 Task: Create the case assignment rules.
Action: Mouse moved to (1029, 70)
Screenshot: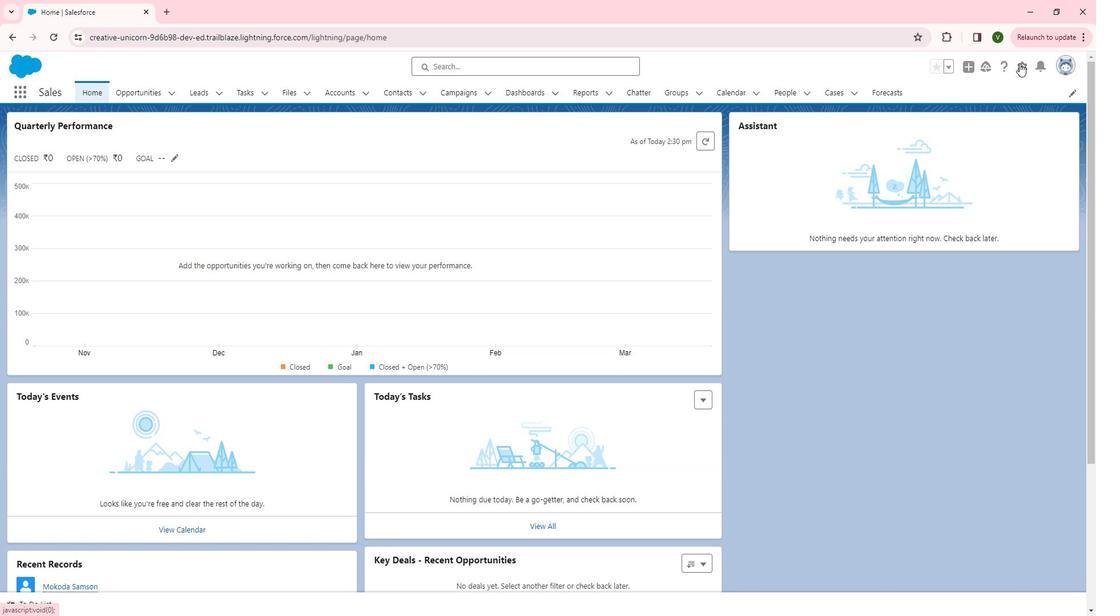 
Action: Mouse pressed left at (1029, 70)
Screenshot: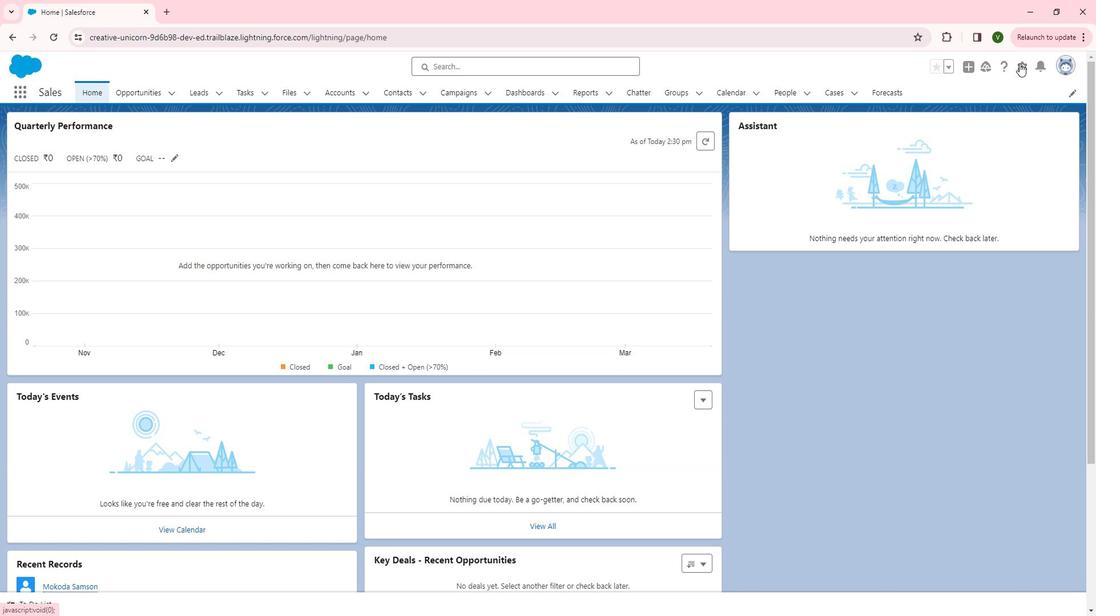 
Action: Mouse moved to (979, 155)
Screenshot: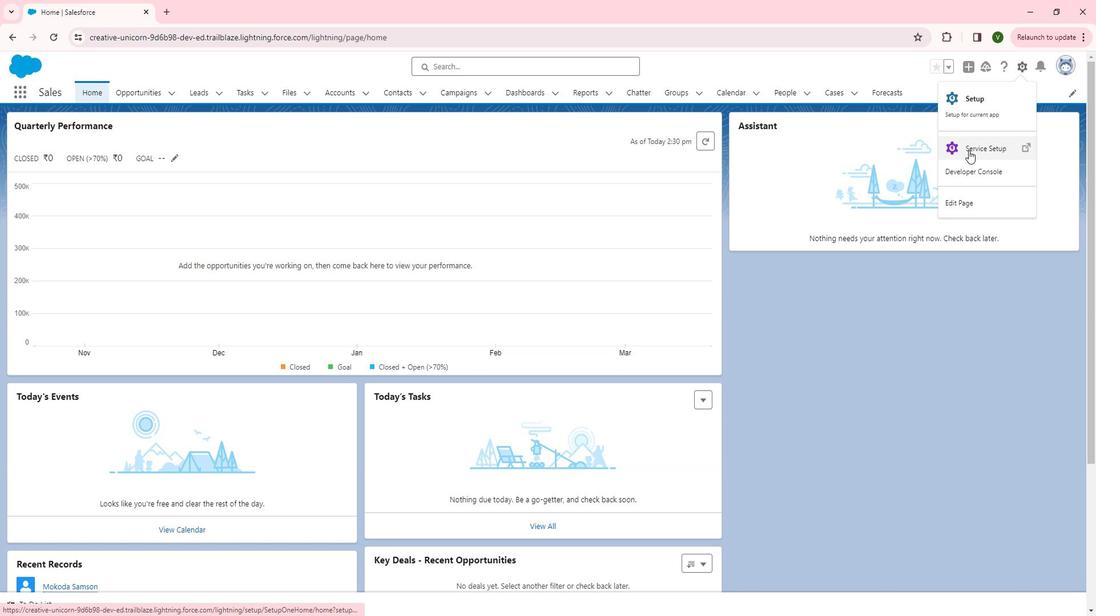 
Action: Mouse pressed left at (979, 155)
Screenshot: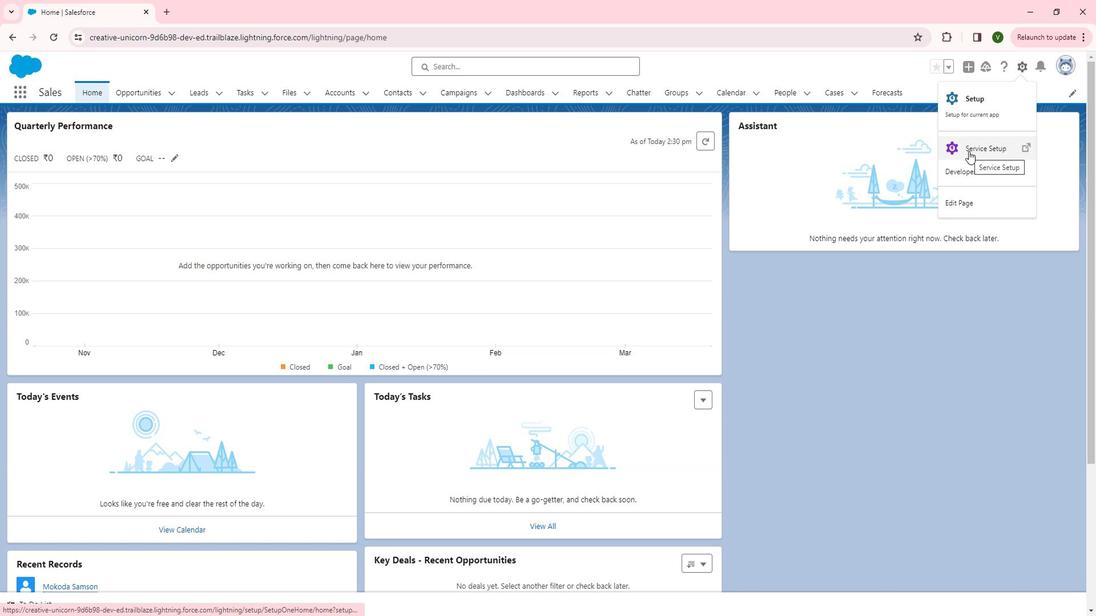 
Action: Mouse moved to (15, 353)
Screenshot: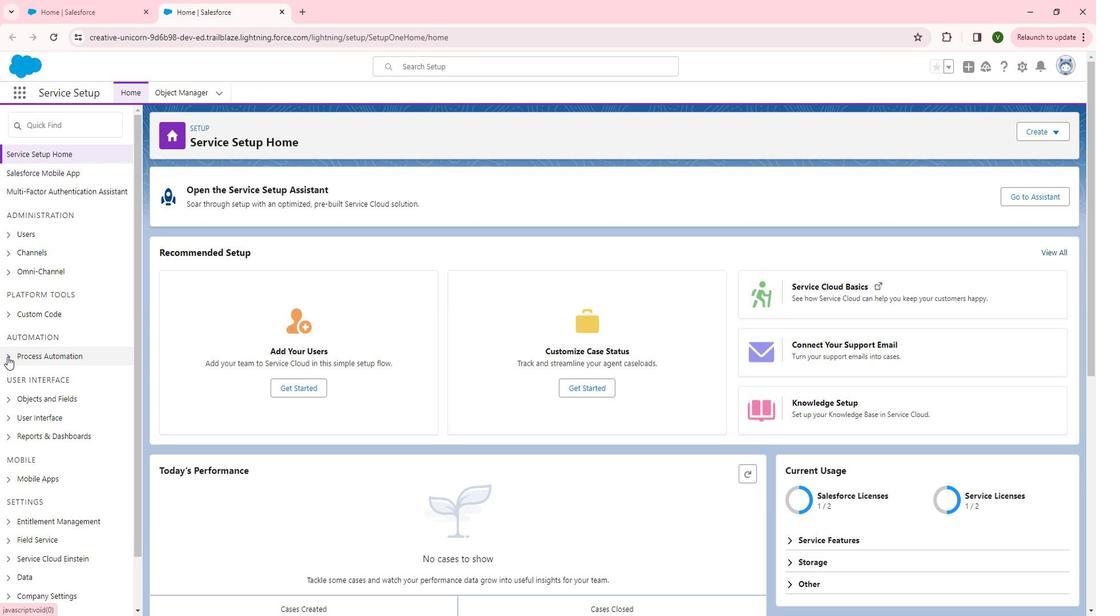 
Action: Mouse pressed left at (15, 353)
Screenshot: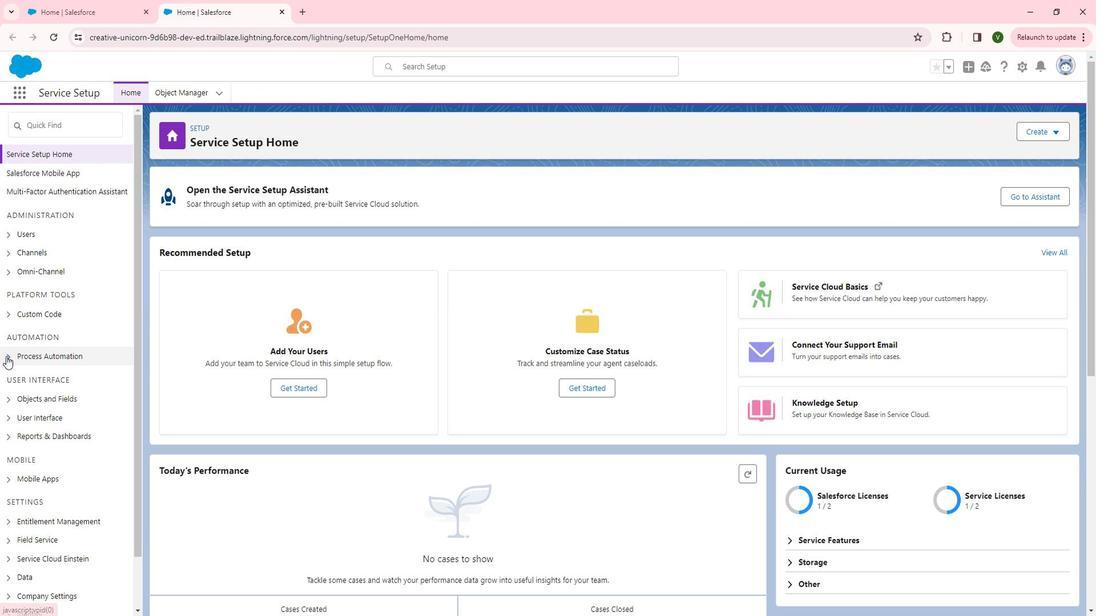 
Action: Mouse moved to (95, 371)
Screenshot: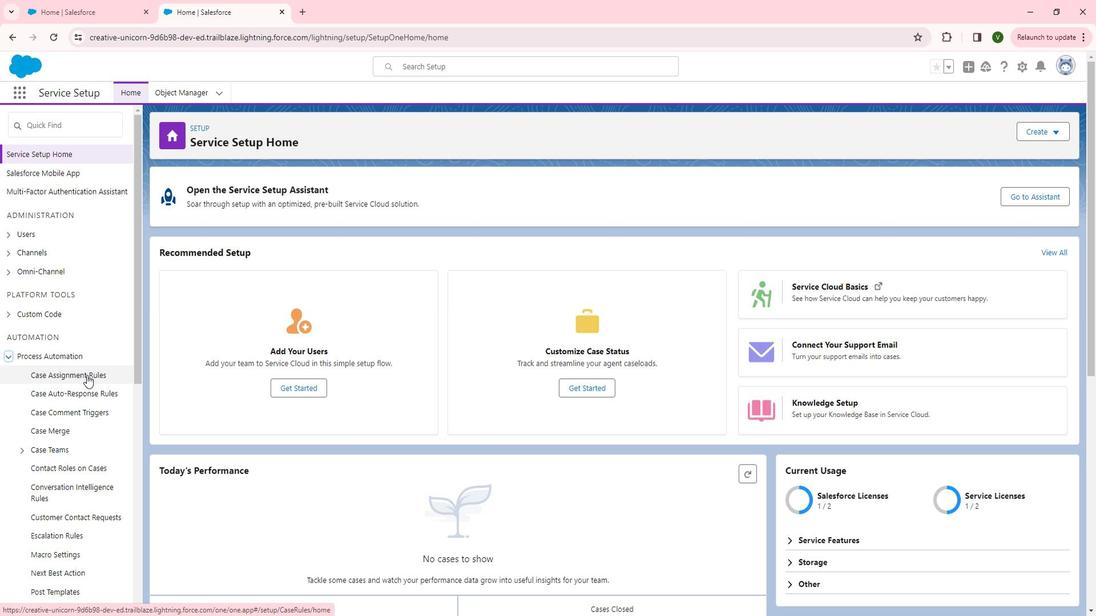 
Action: Mouse pressed left at (95, 371)
Screenshot: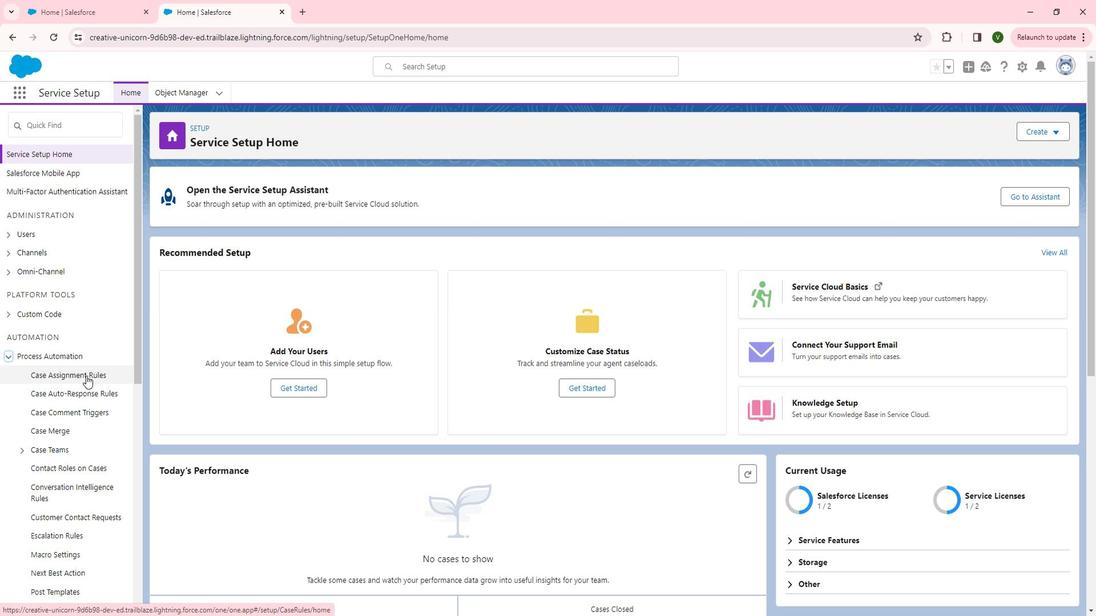 
Action: Mouse moved to (461, 250)
Screenshot: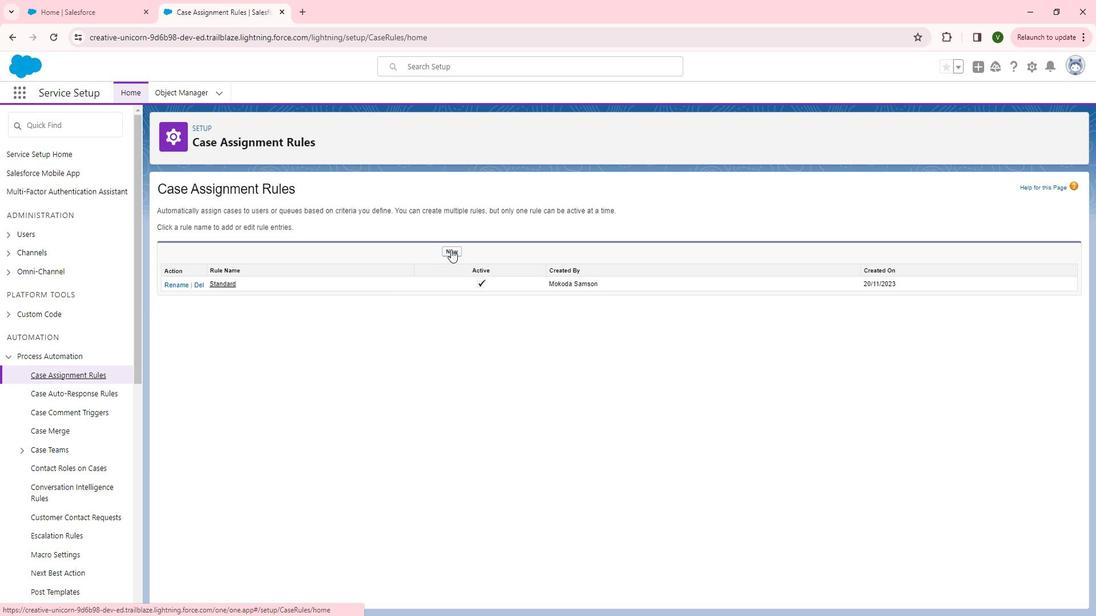 
Action: Mouse pressed left at (461, 250)
Screenshot: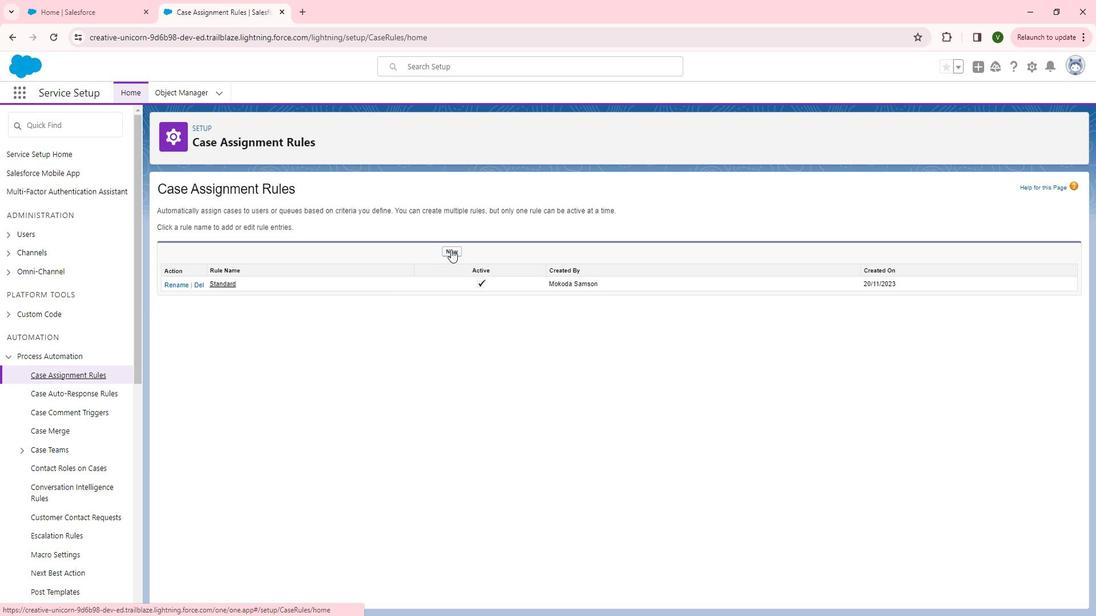 
Action: Mouse moved to (376, 265)
Screenshot: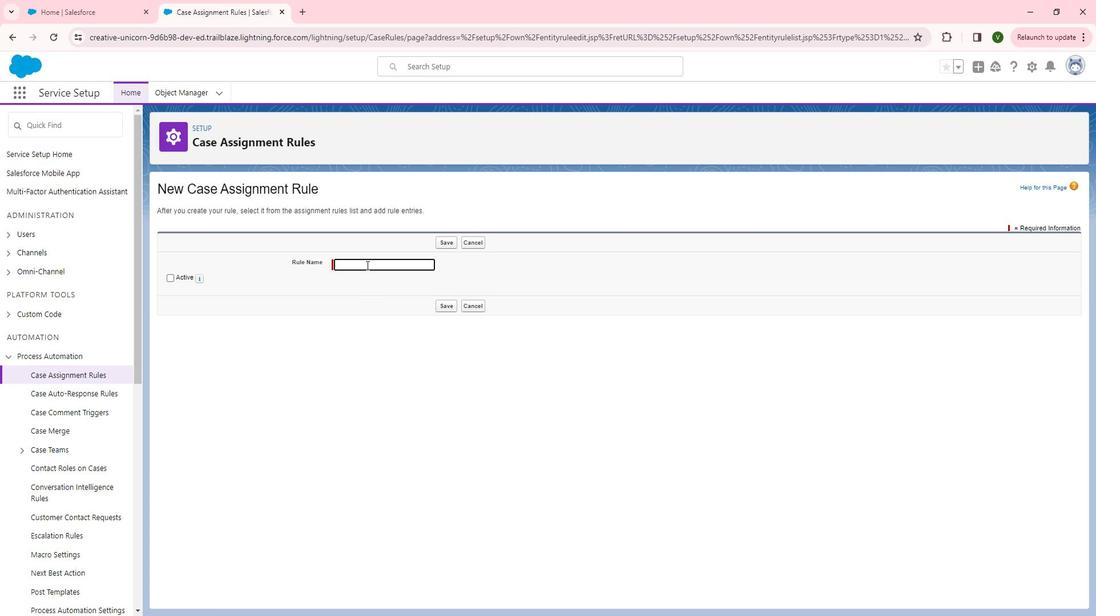 
Action: Mouse pressed left at (376, 265)
Screenshot: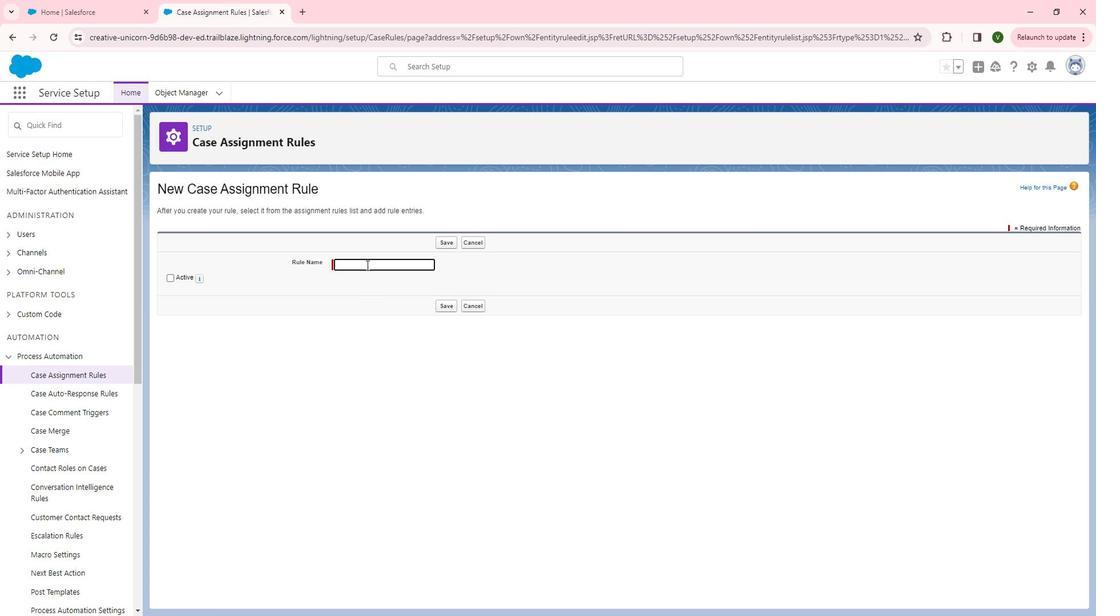 
Action: Key pressed case<Key.space>high<Key.space>
Screenshot: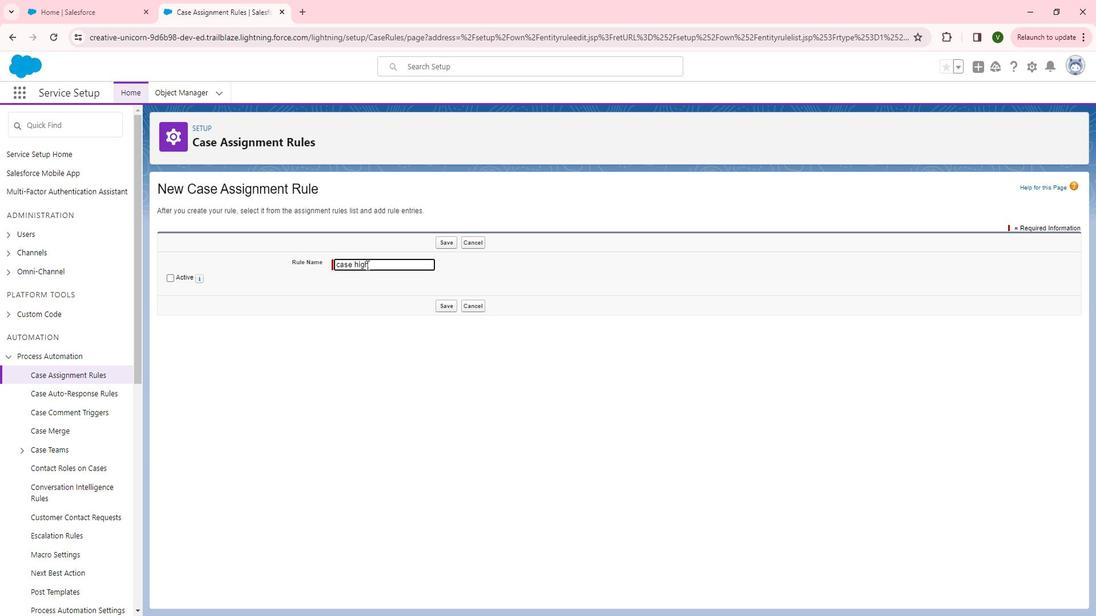 
Action: Mouse moved to (181, 275)
Screenshot: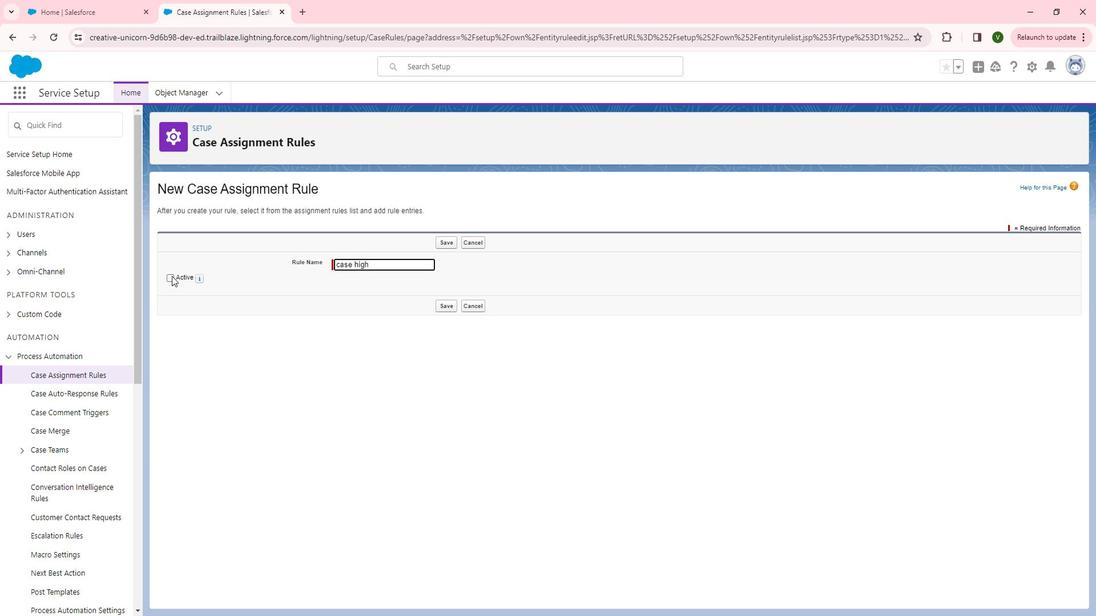
Action: Mouse pressed left at (181, 275)
Screenshot: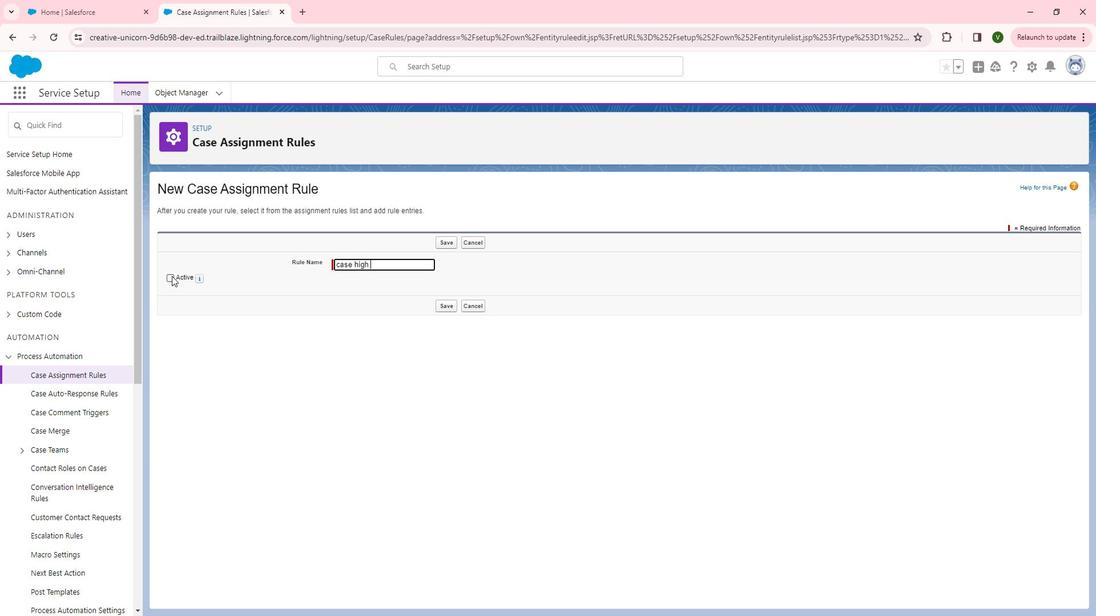 
Action: Mouse moved to (455, 305)
Screenshot: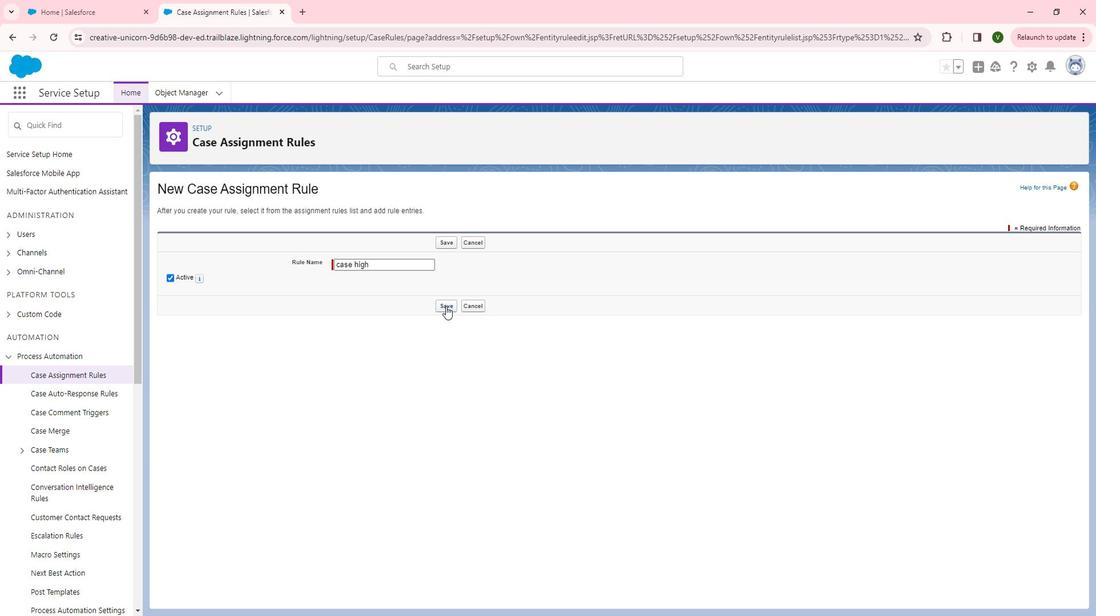 
Action: Mouse pressed left at (455, 305)
Screenshot: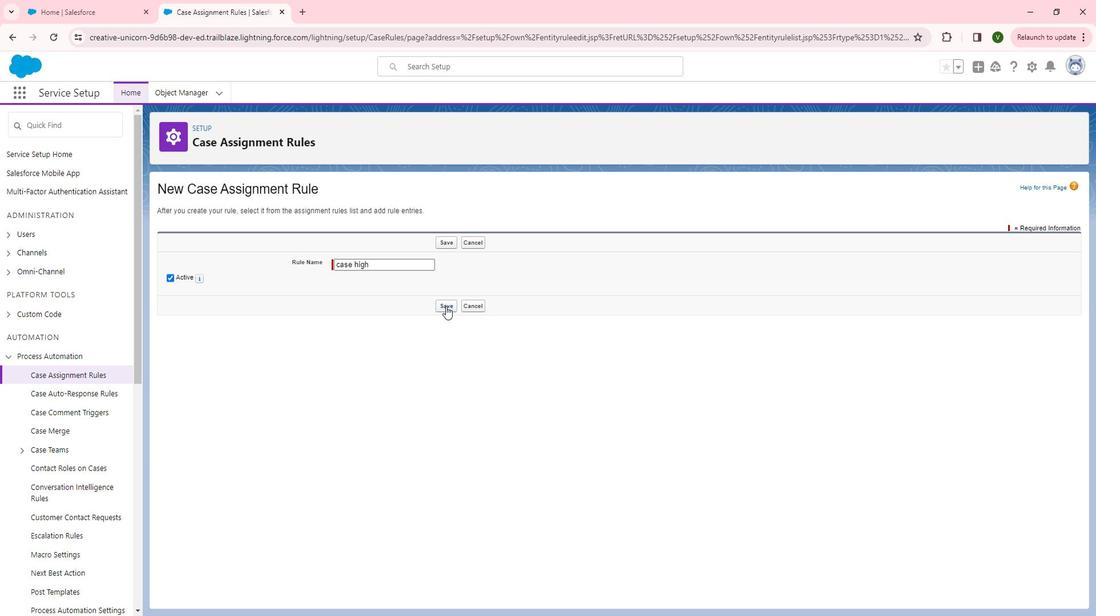 
Action: Mouse moved to (242, 281)
Screenshot: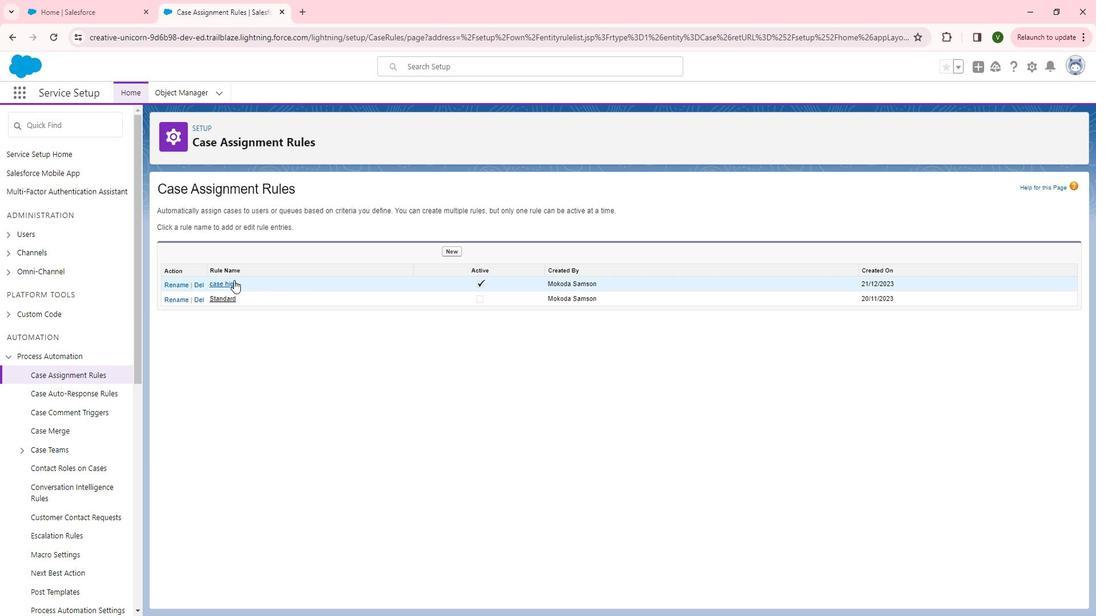 
Action: Mouse pressed left at (242, 281)
Screenshot: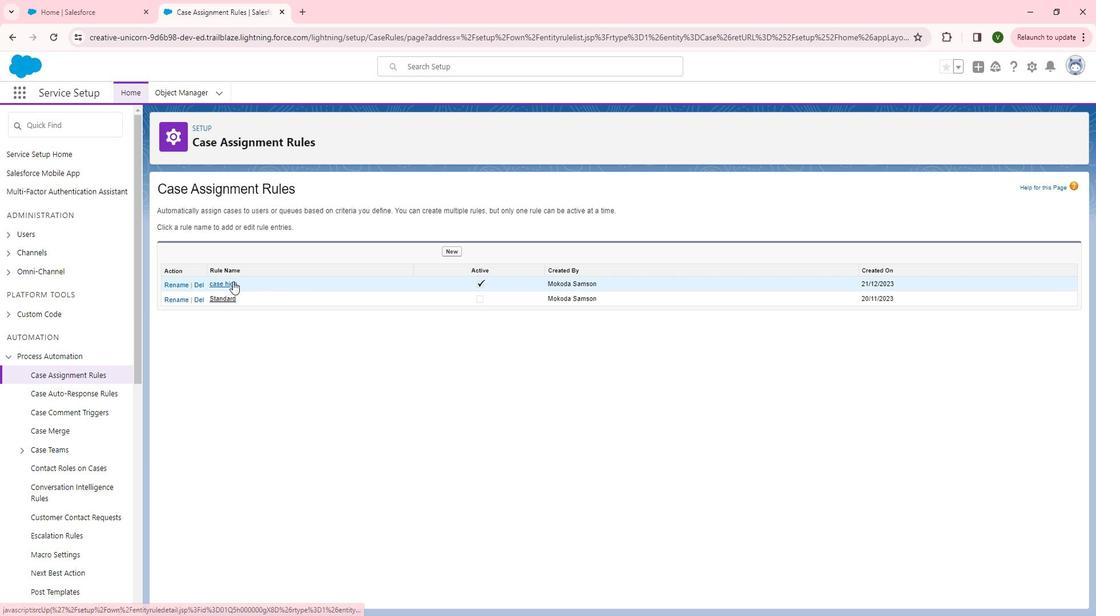 
Action: Mouse moved to (466, 318)
Screenshot: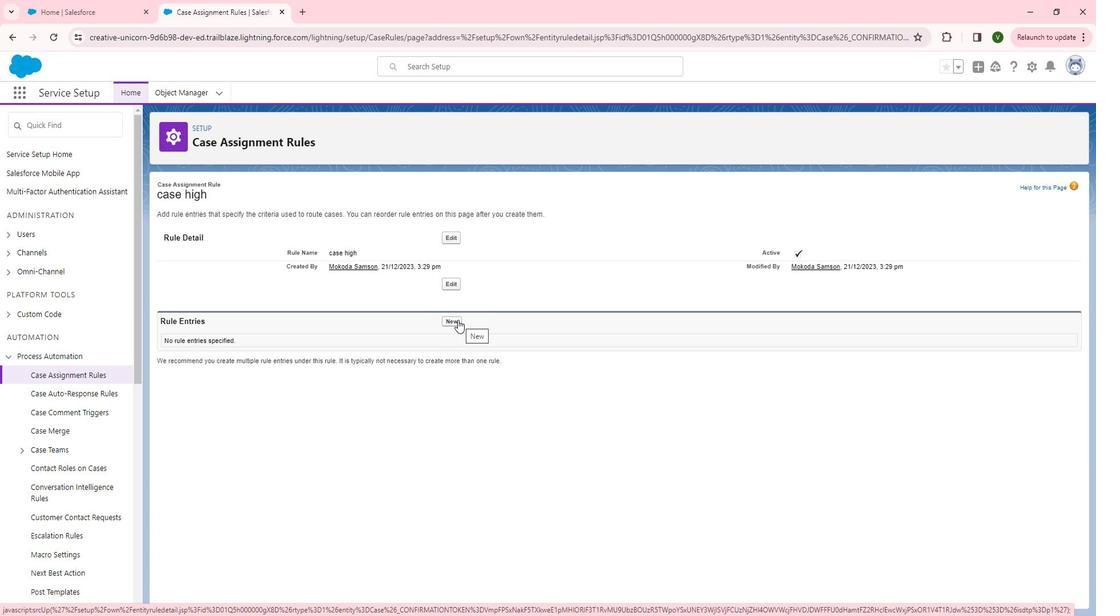 
Action: Mouse pressed left at (466, 318)
Screenshot: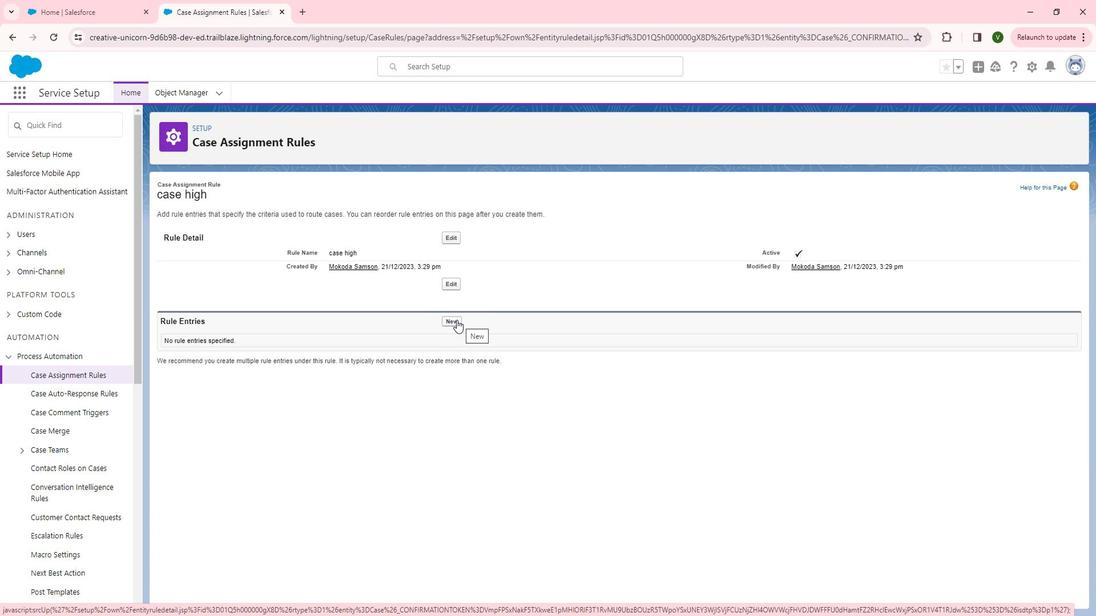 
Action: Mouse moved to (381, 256)
Screenshot: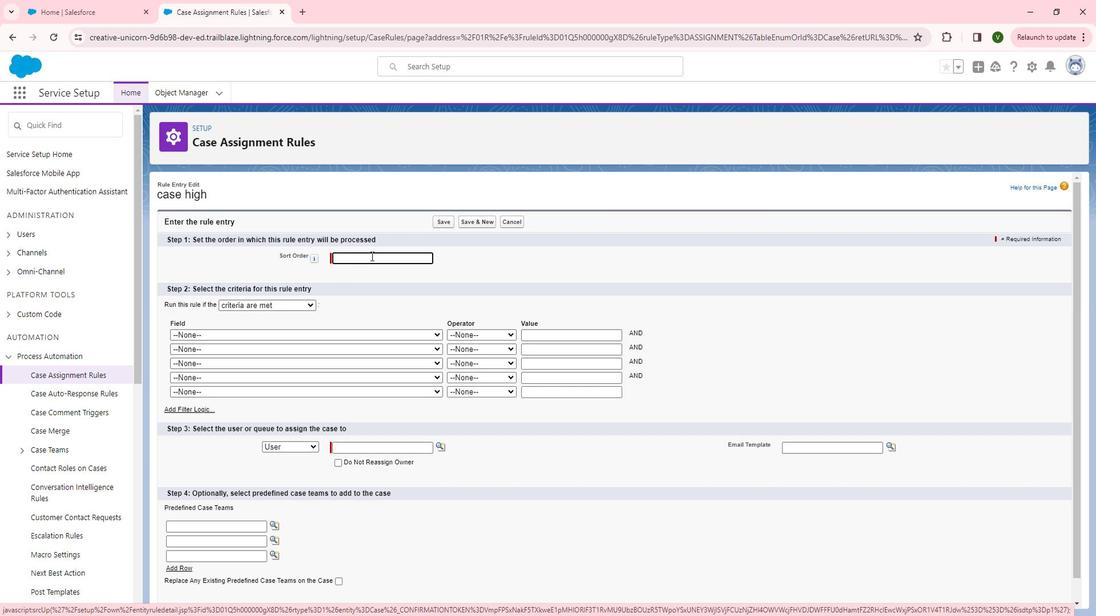 
Action: Mouse pressed left at (381, 256)
Screenshot: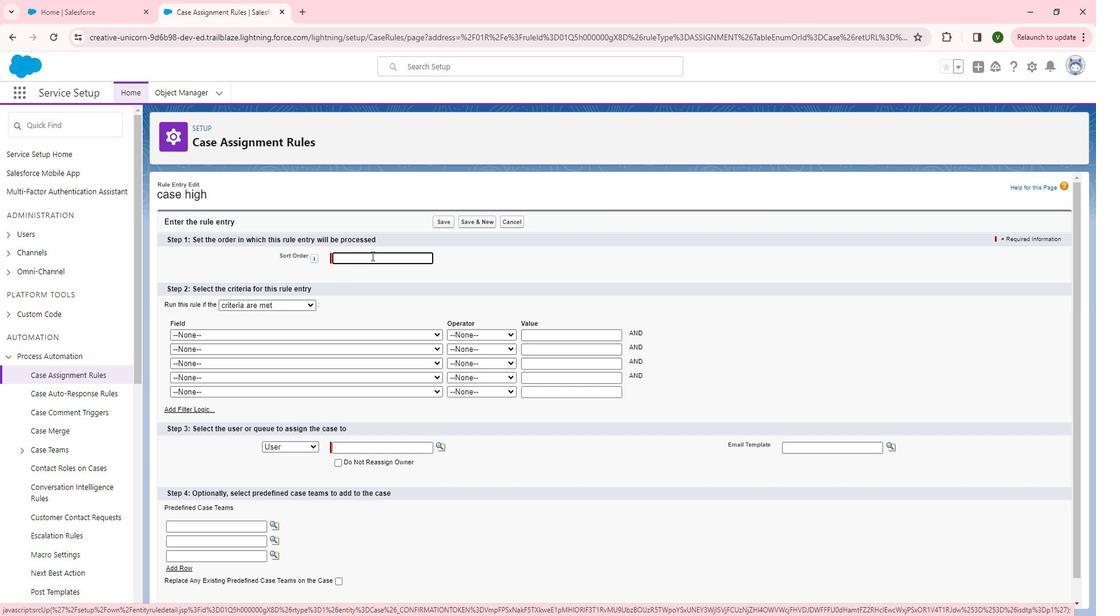 
Action: Mouse moved to (334, 285)
Screenshot: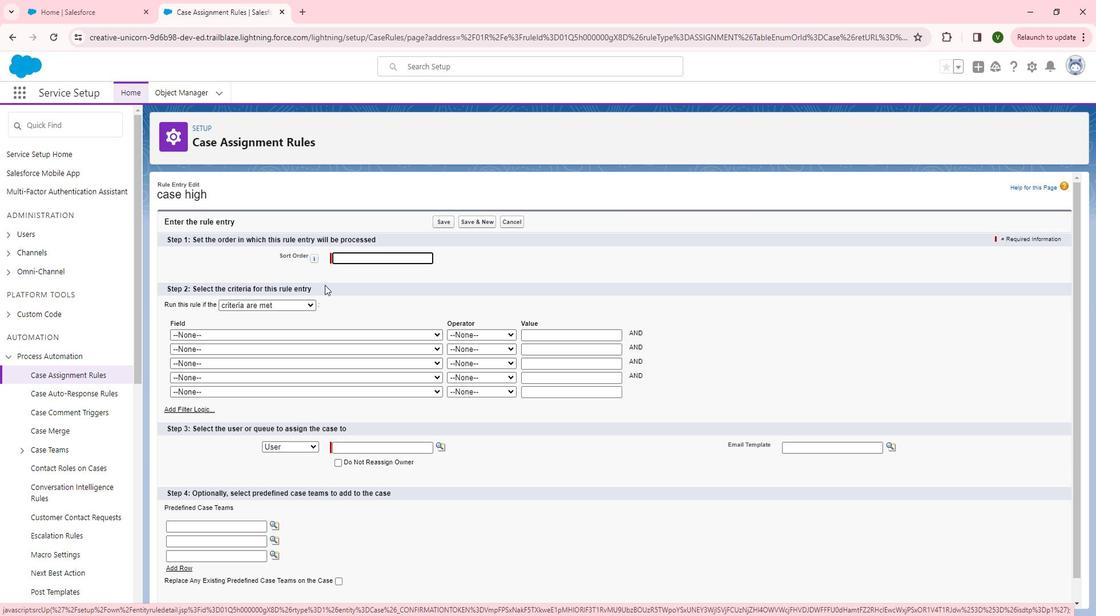 
Action: Key pressed 1
Screenshot: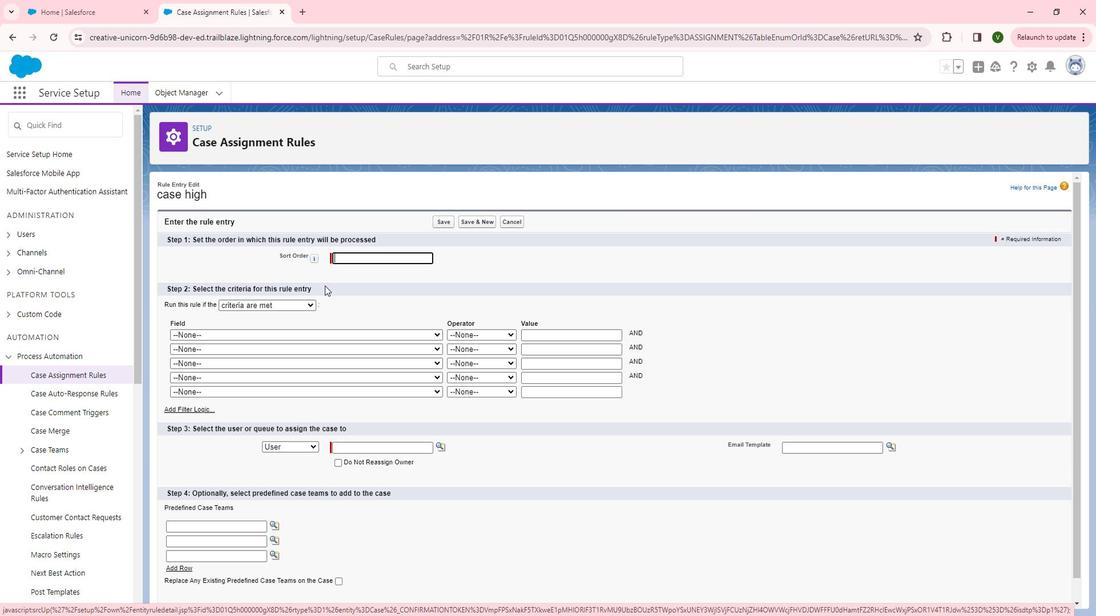 
Action: Mouse moved to (318, 301)
Screenshot: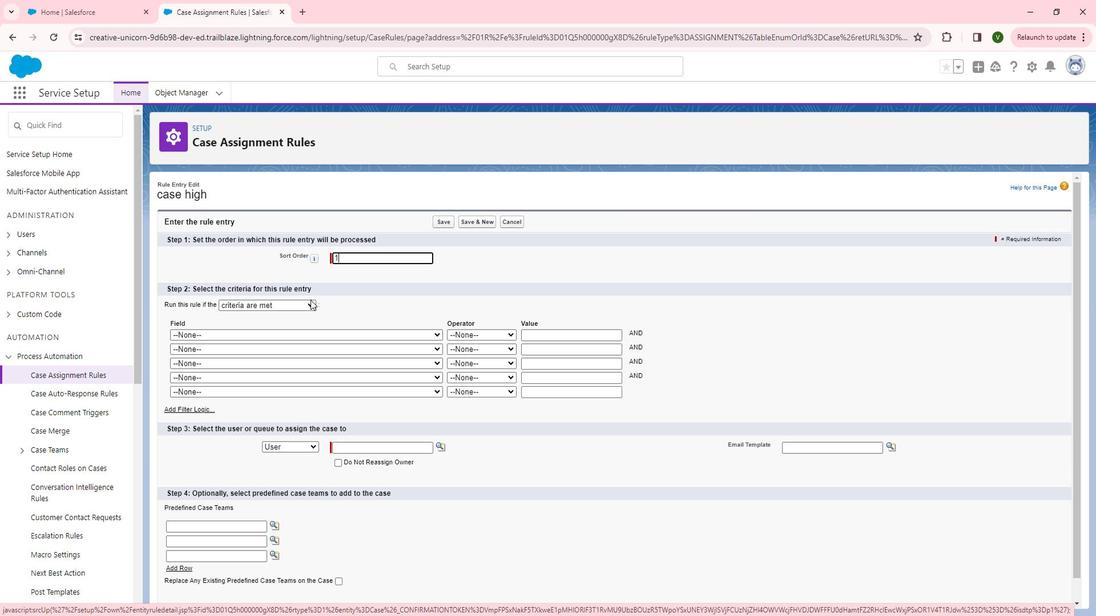 
Action: Mouse pressed left at (318, 301)
Screenshot: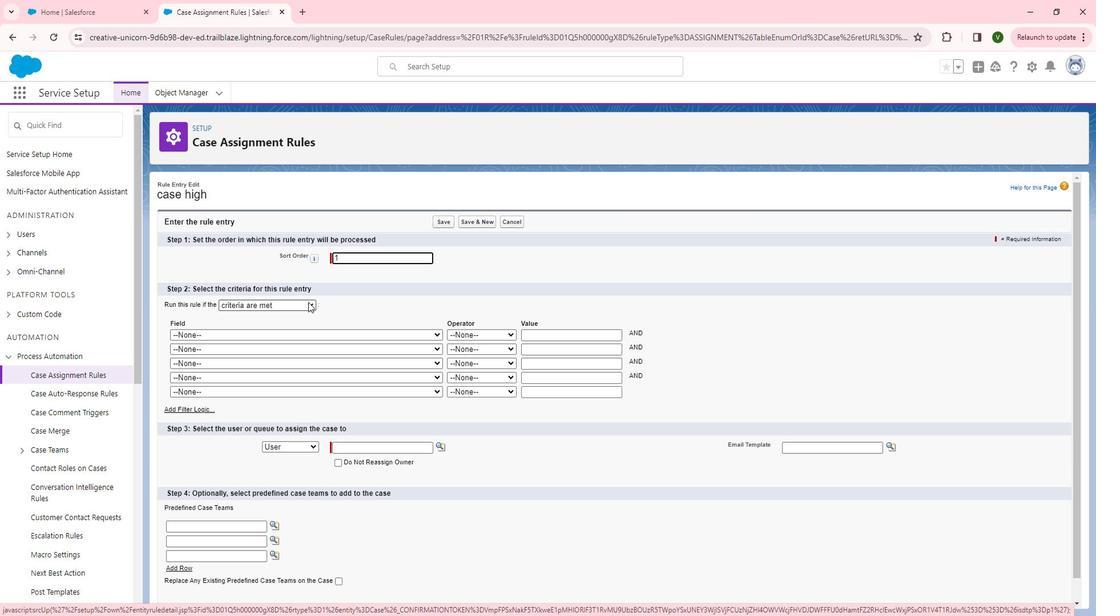 
Action: Mouse moved to (357, 301)
Screenshot: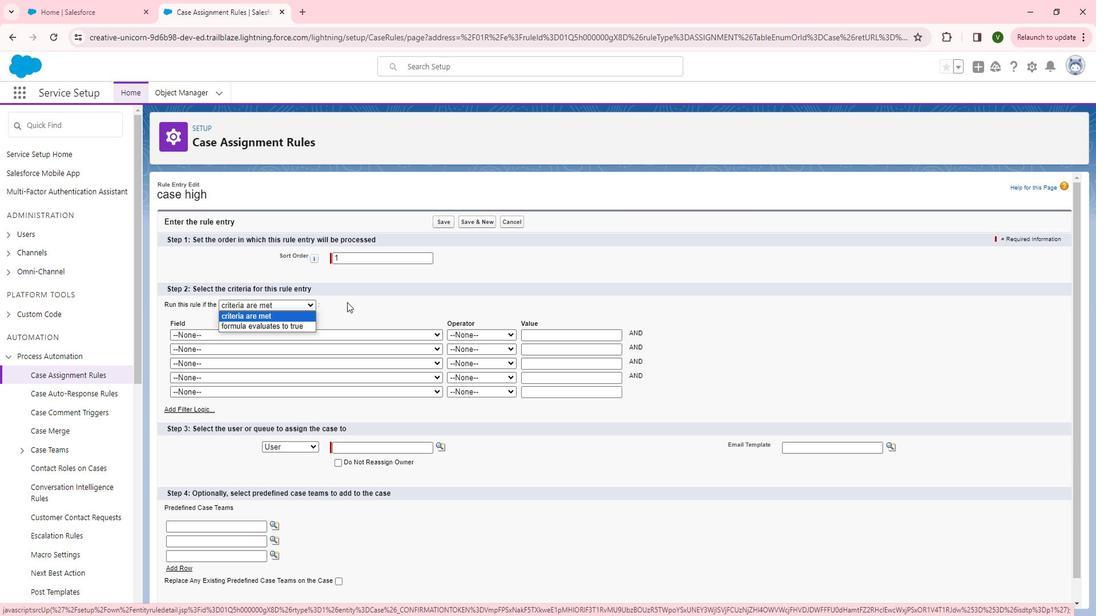
Action: Mouse pressed left at (357, 301)
Screenshot: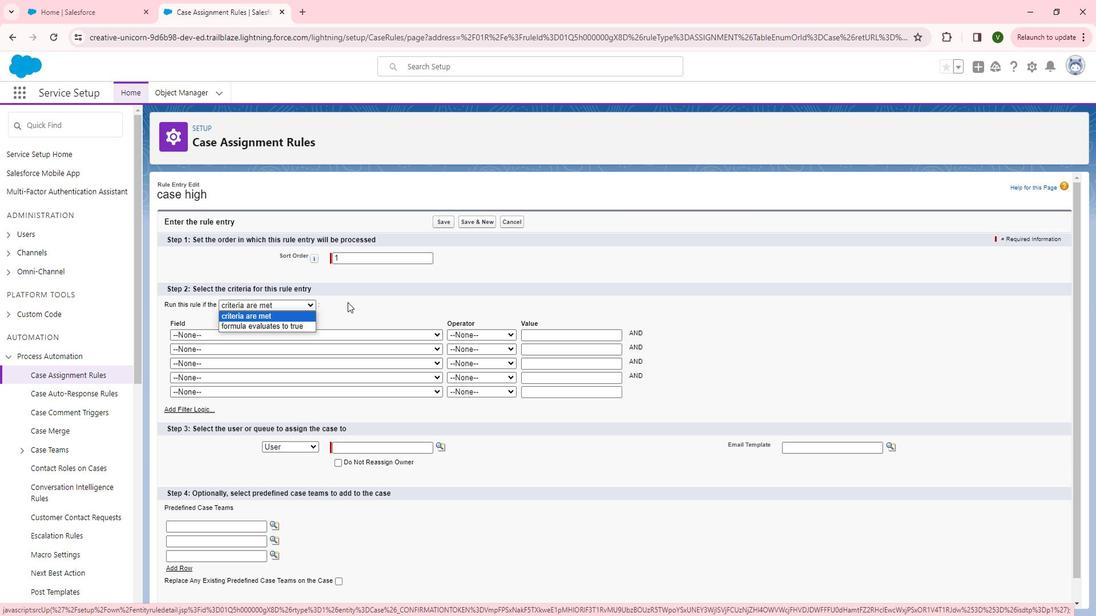 
Action: Mouse moved to (342, 328)
Screenshot: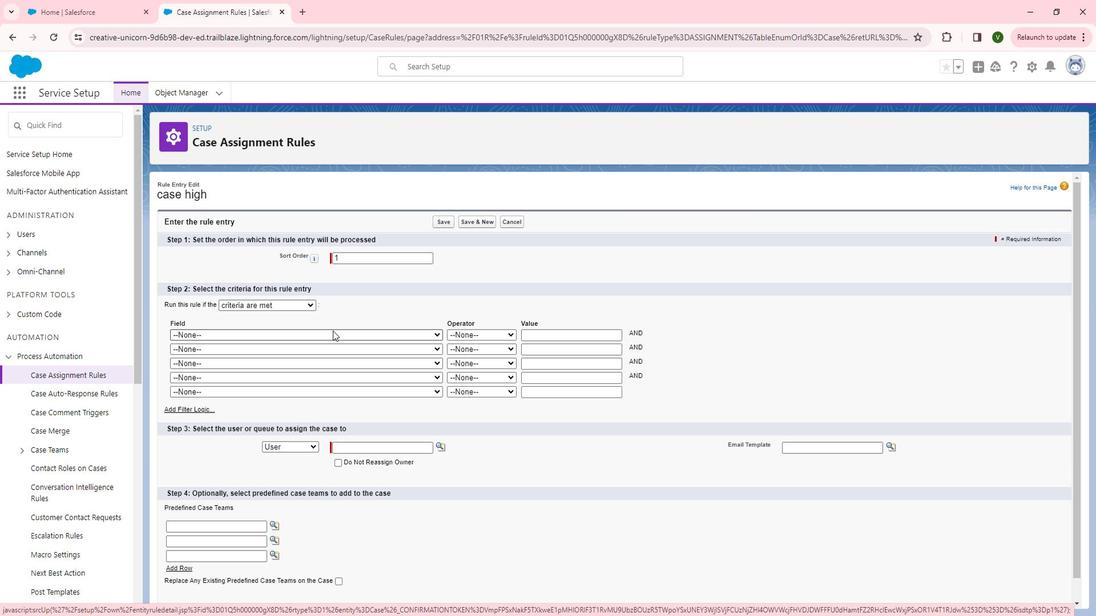 
Action: Mouse pressed left at (342, 328)
Screenshot: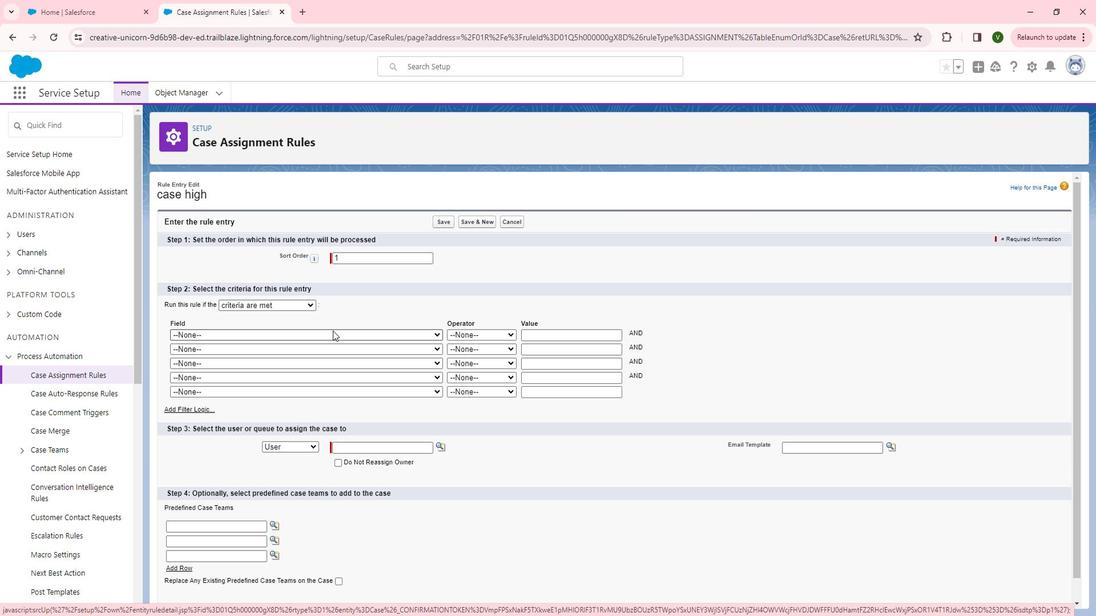 
Action: Mouse moved to (257, 369)
Screenshot: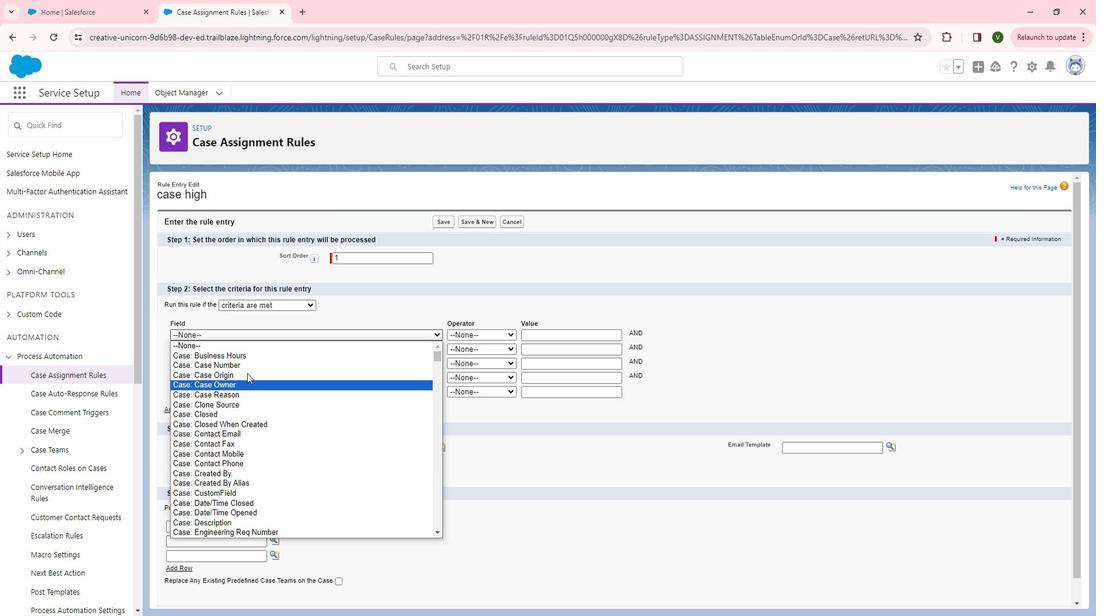 
Action: Mouse pressed left at (257, 369)
Screenshot: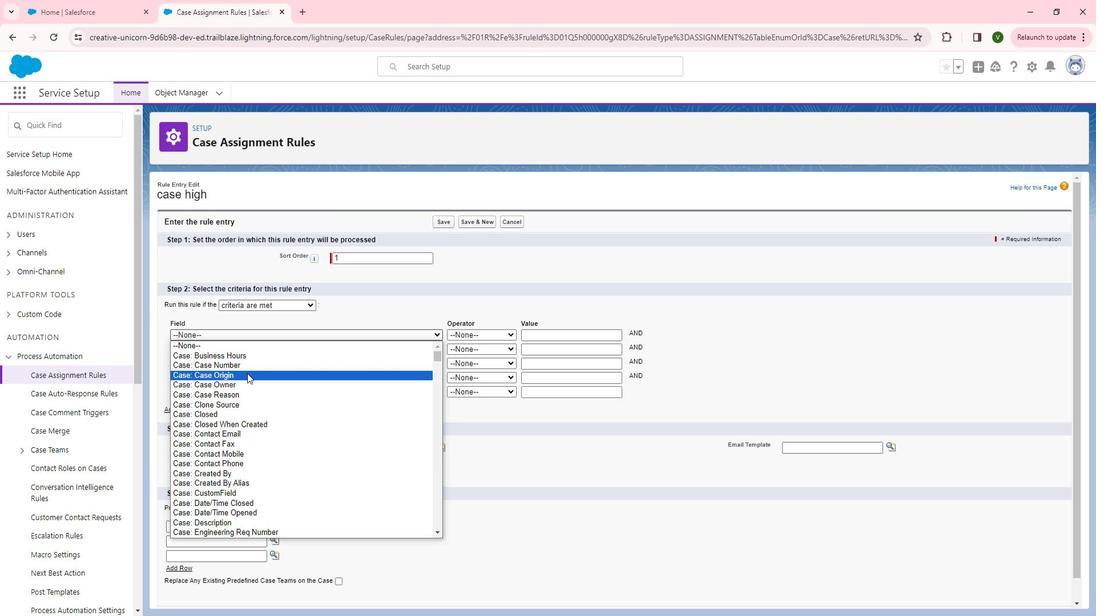 
Action: Mouse moved to (511, 328)
Screenshot: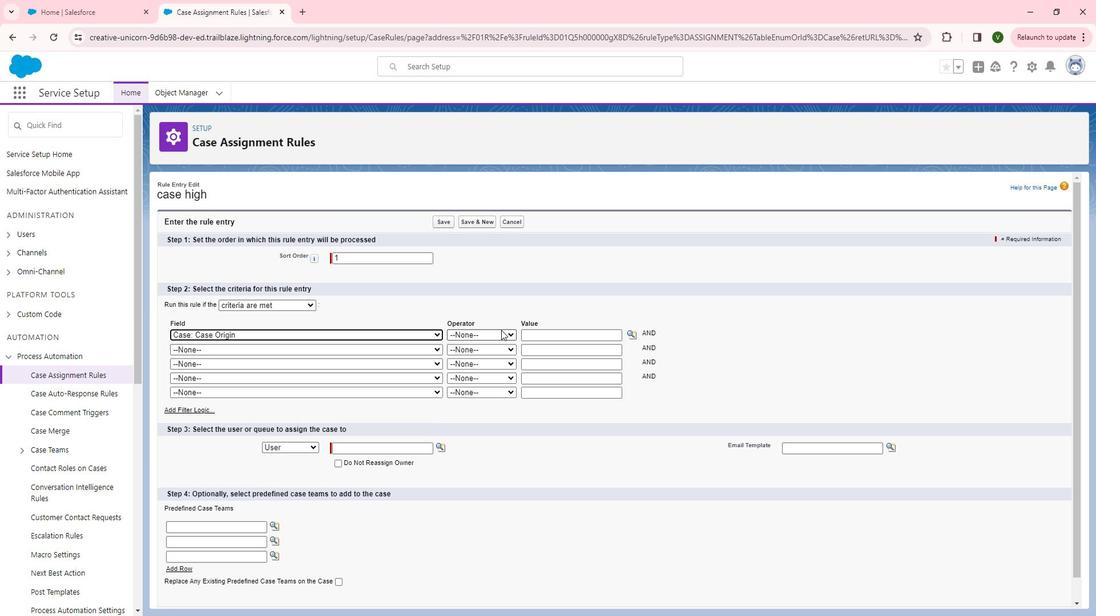 
Action: Mouse pressed left at (511, 328)
Screenshot: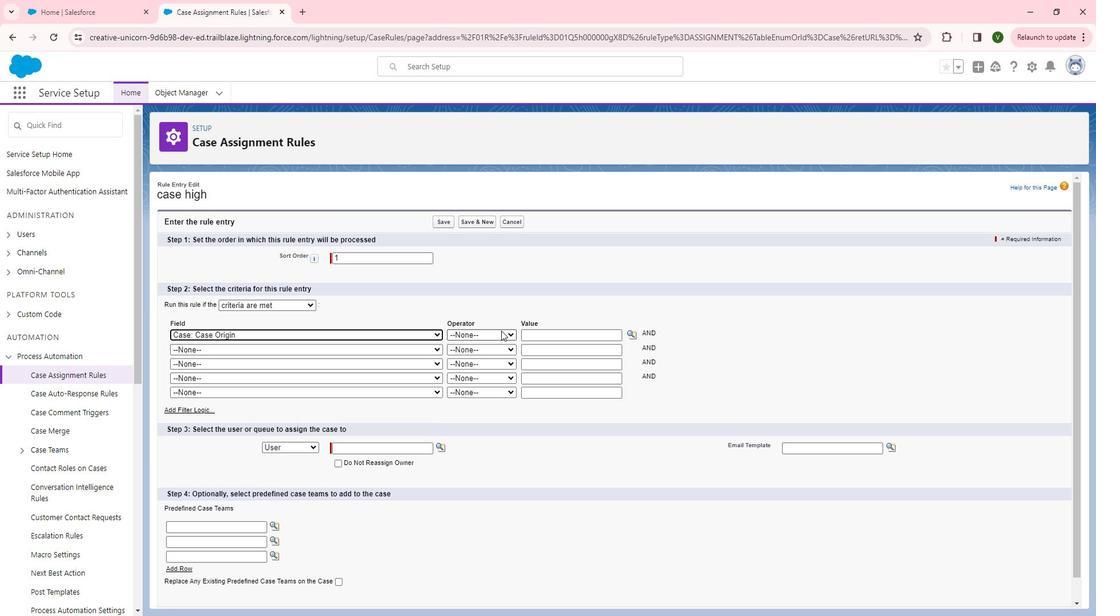 
Action: Mouse moved to (499, 351)
Screenshot: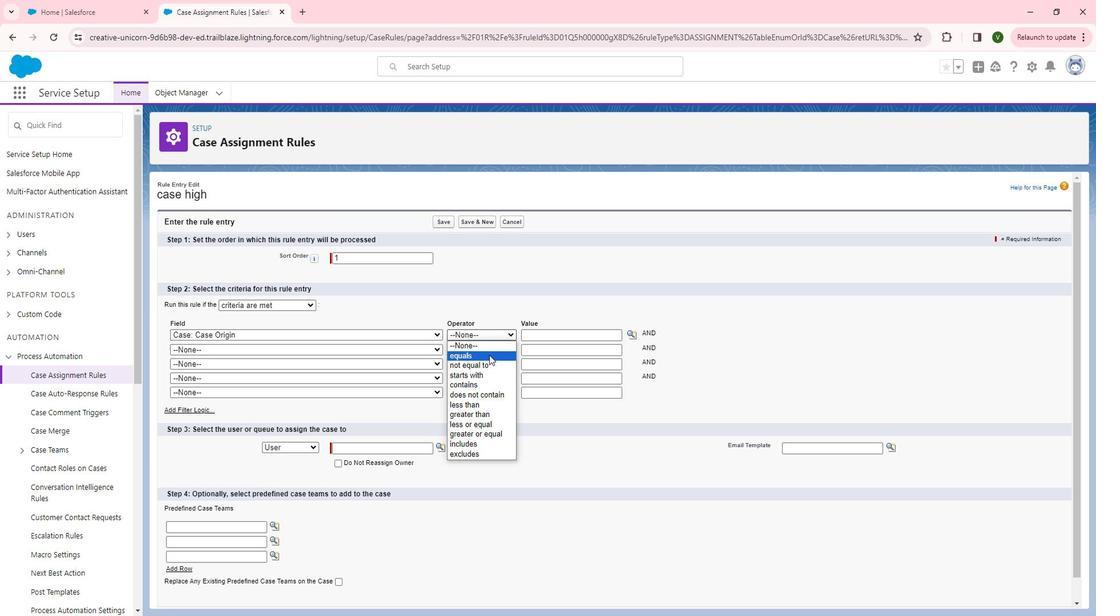 
Action: Mouse pressed left at (499, 351)
Screenshot: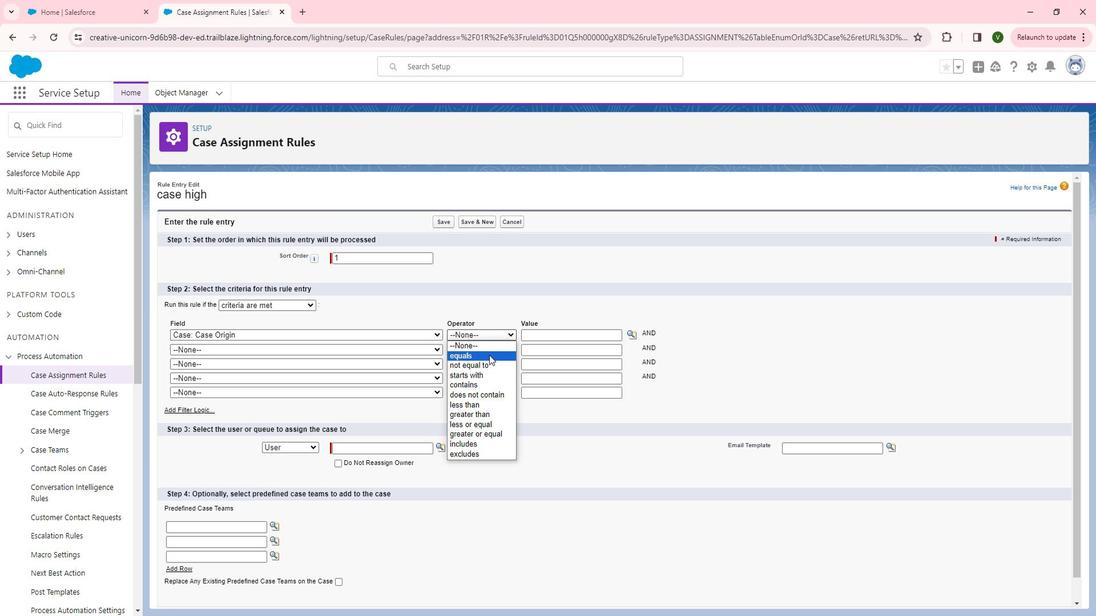 
Action: Mouse moved to (642, 337)
Screenshot: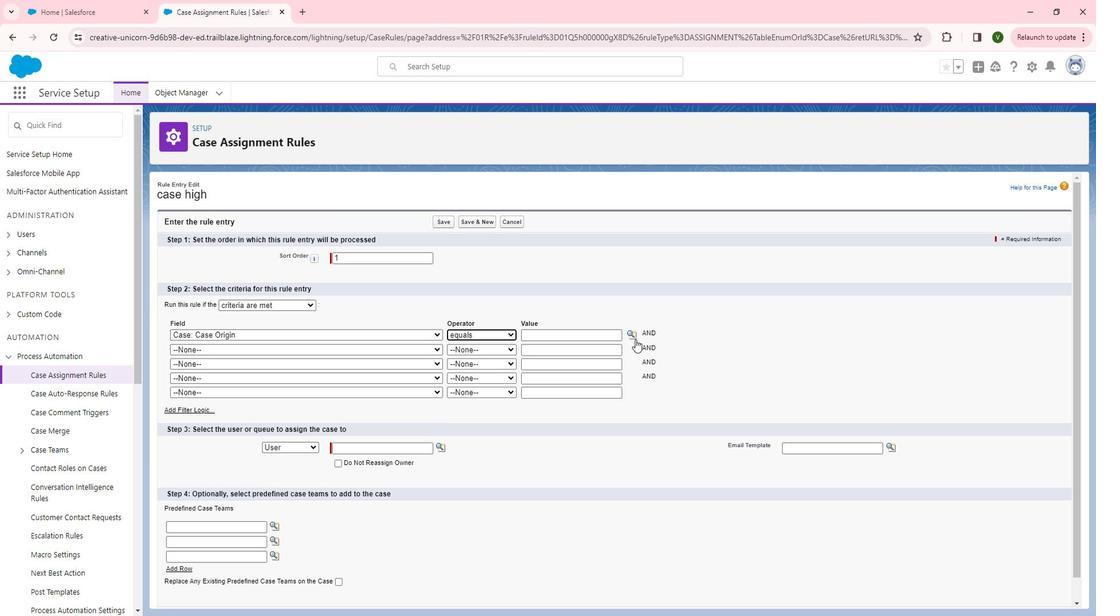 
Action: Mouse pressed left at (642, 337)
Screenshot: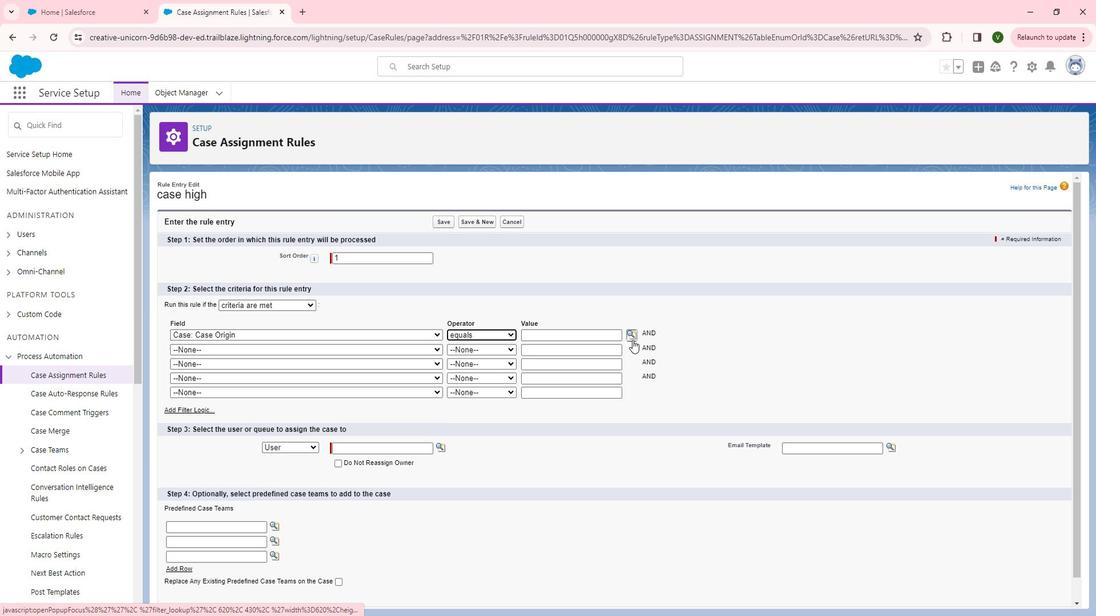 
Action: Mouse moved to (31, 151)
Screenshot: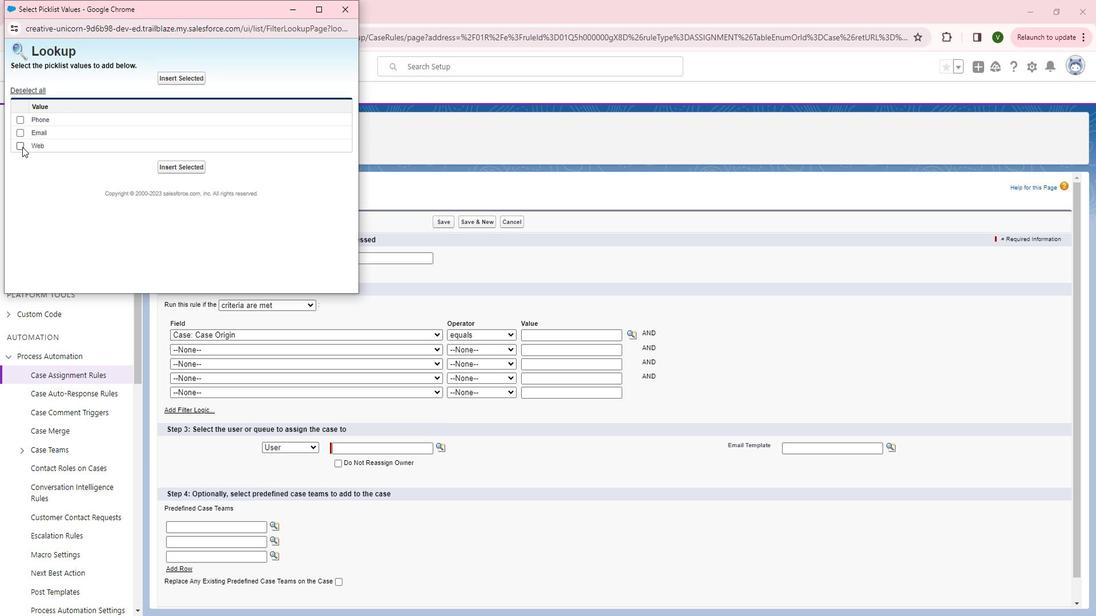 
Action: Mouse pressed left at (31, 151)
Screenshot: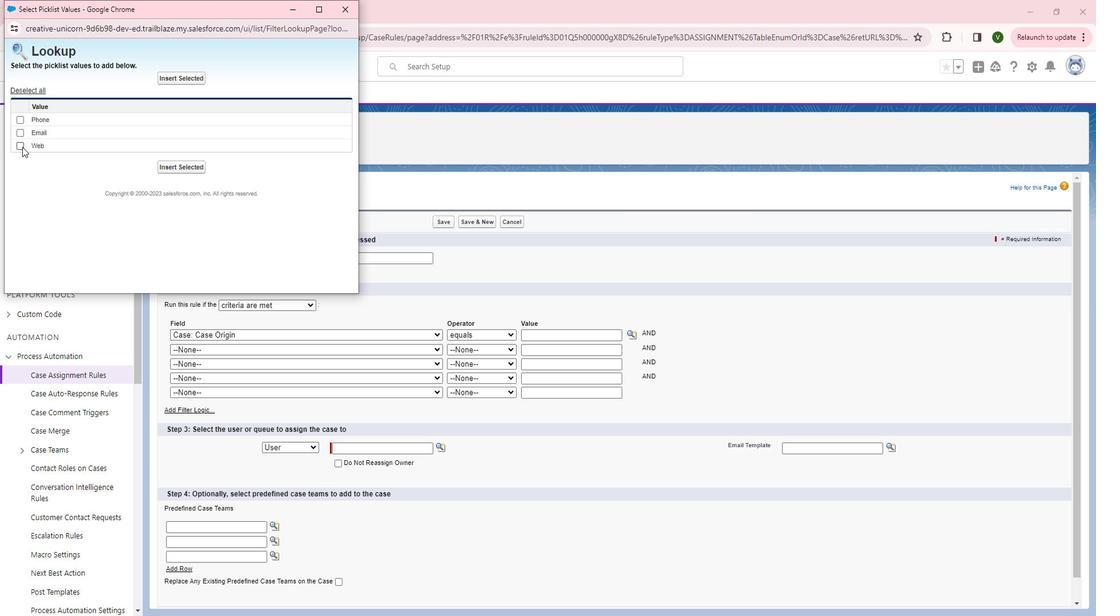 
Action: Mouse moved to (197, 174)
Screenshot: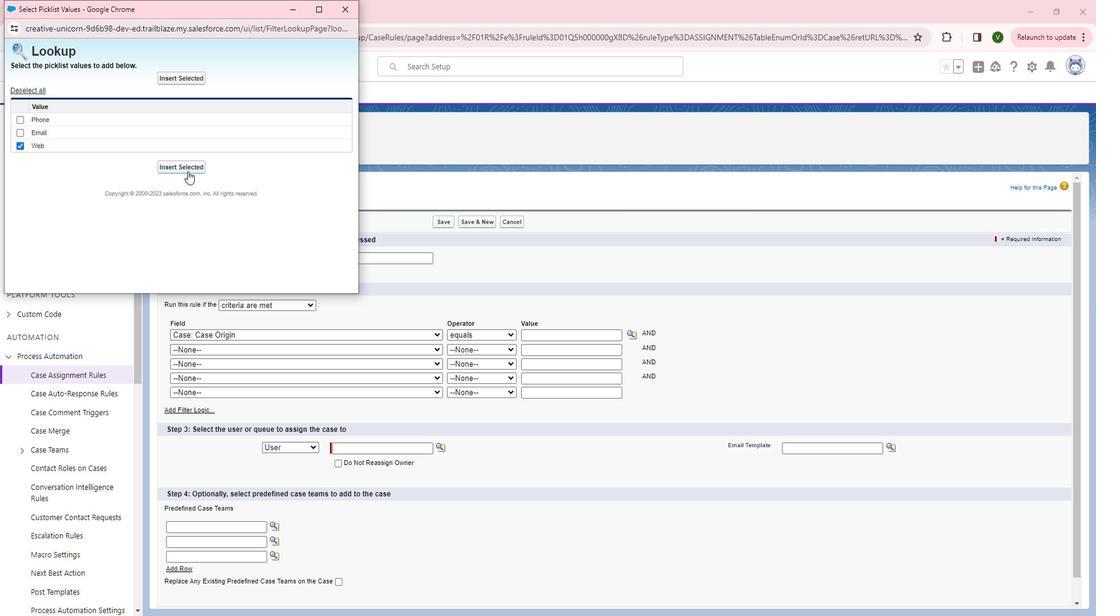 
Action: Mouse pressed left at (197, 174)
Screenshot: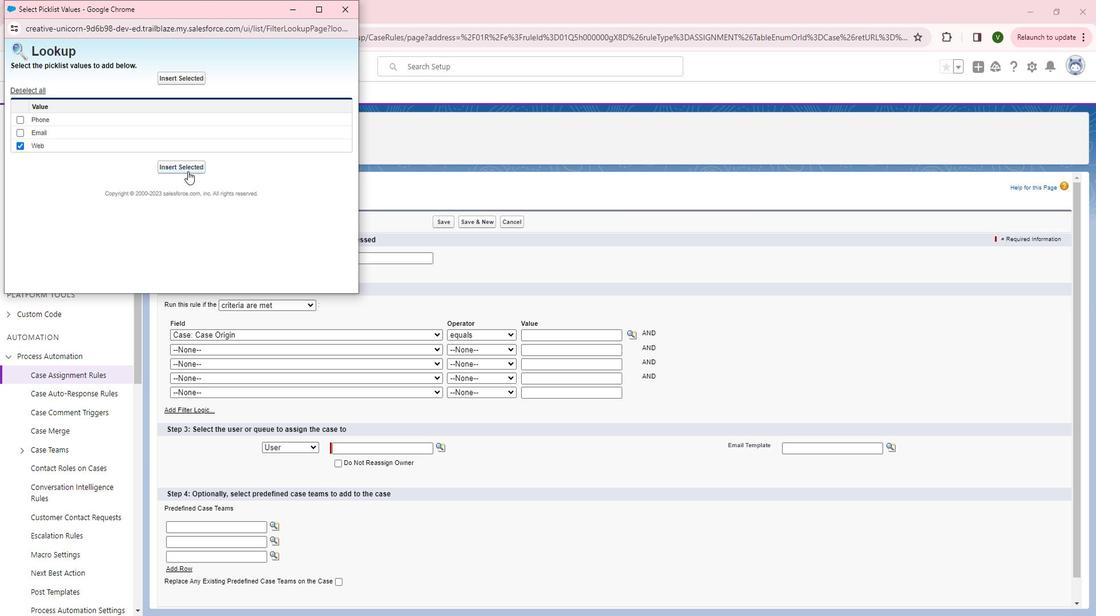 
Action: Mouse moved to (309, 441)
Screenshot: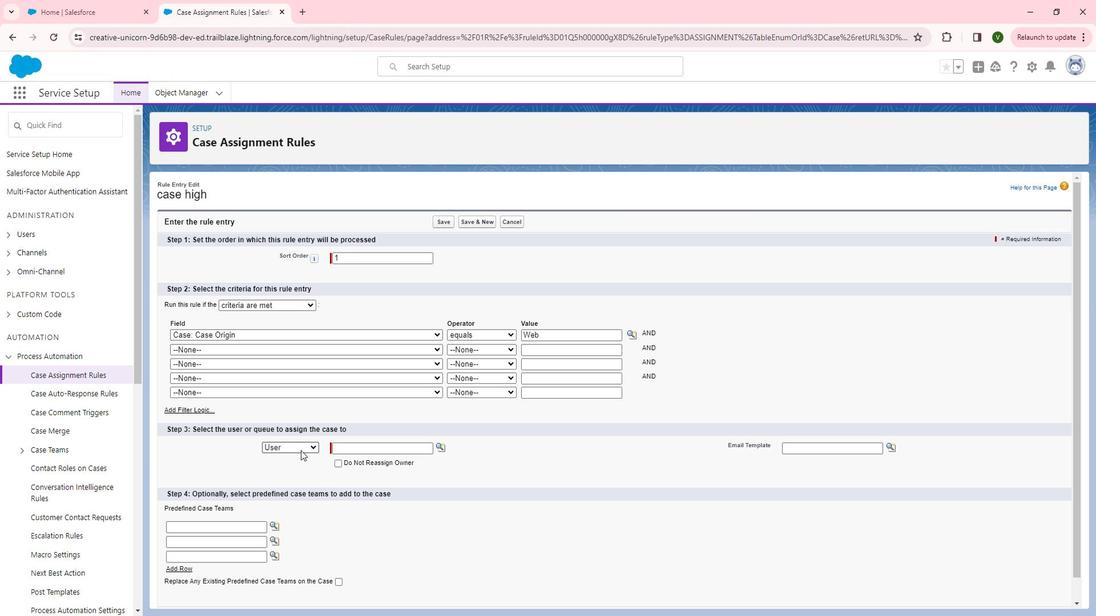 
Action: Mouse pressed left at (309, 441)
Screenshot: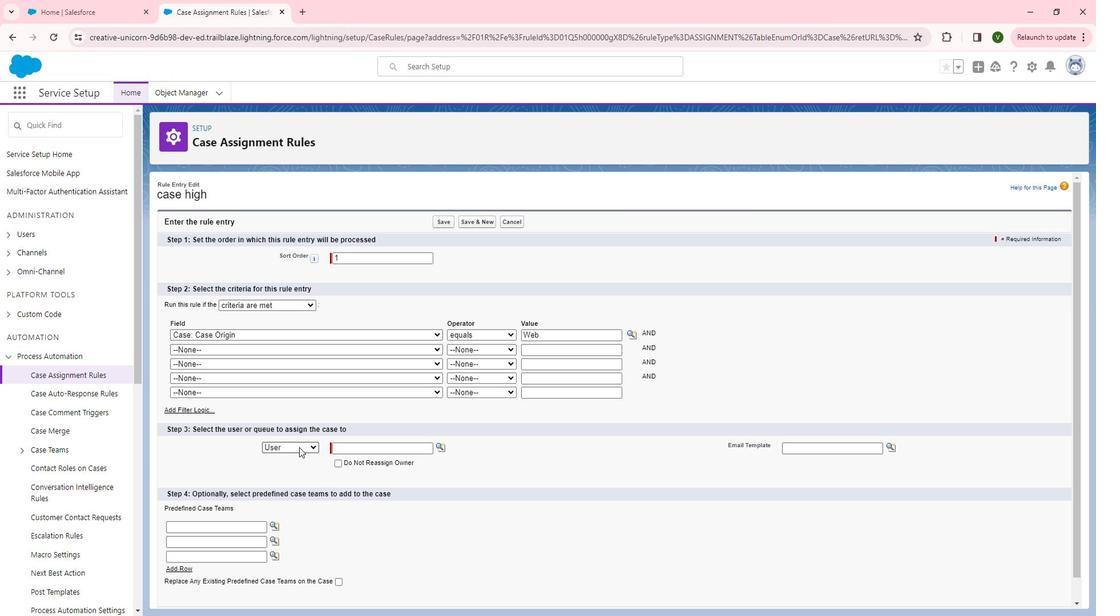 
Action: Mouse moved to (303, 461)
Screenshot: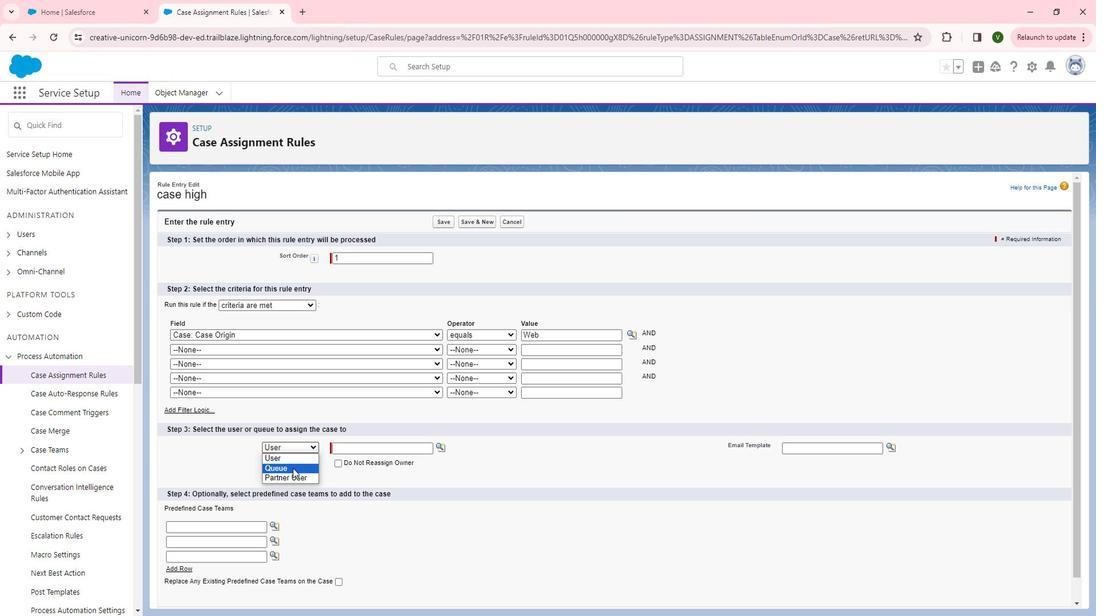 
Action: Mouse pressed left at (303, 461)
Screenshot: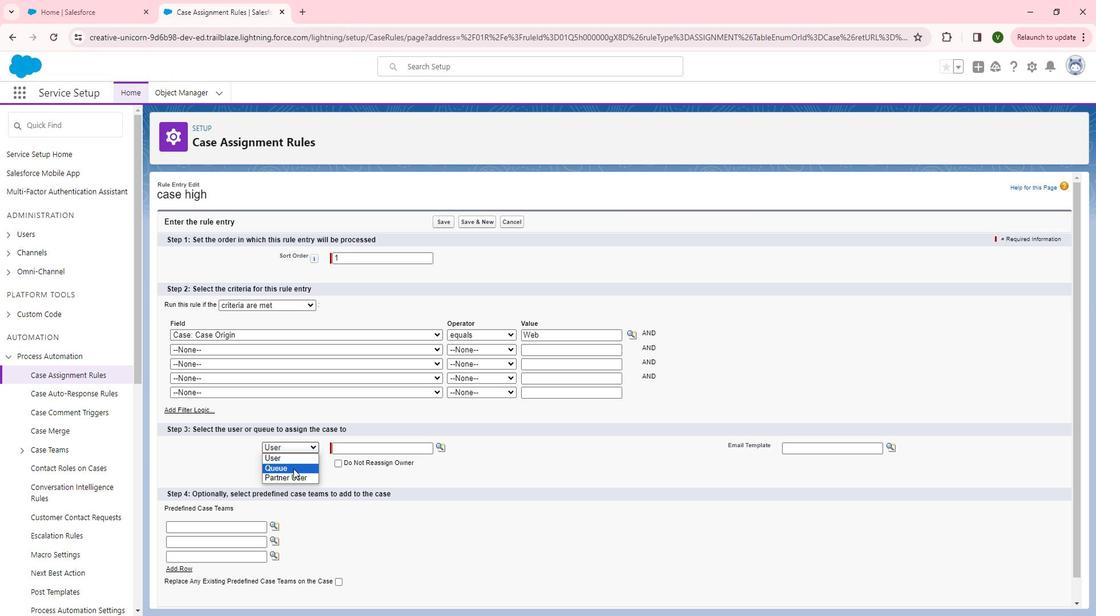 
Action: Mouse moved to (453, 443)
Screenshot: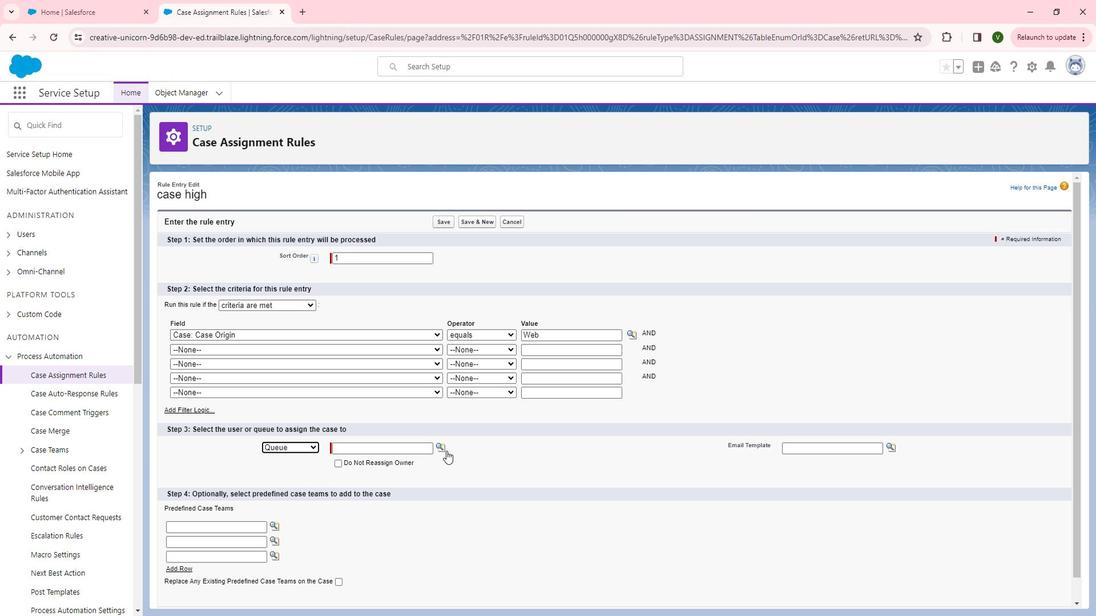 
Action: Mouse pressed left at (453, 443)
Screenshot: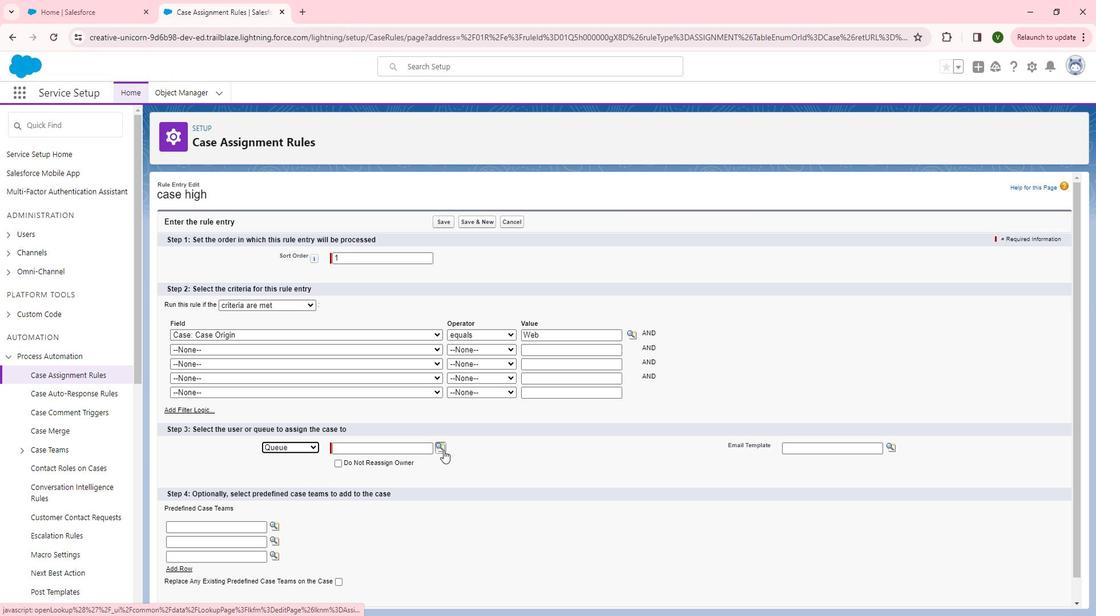 
Action: Mouse moved to (294, 438)
Screenshot: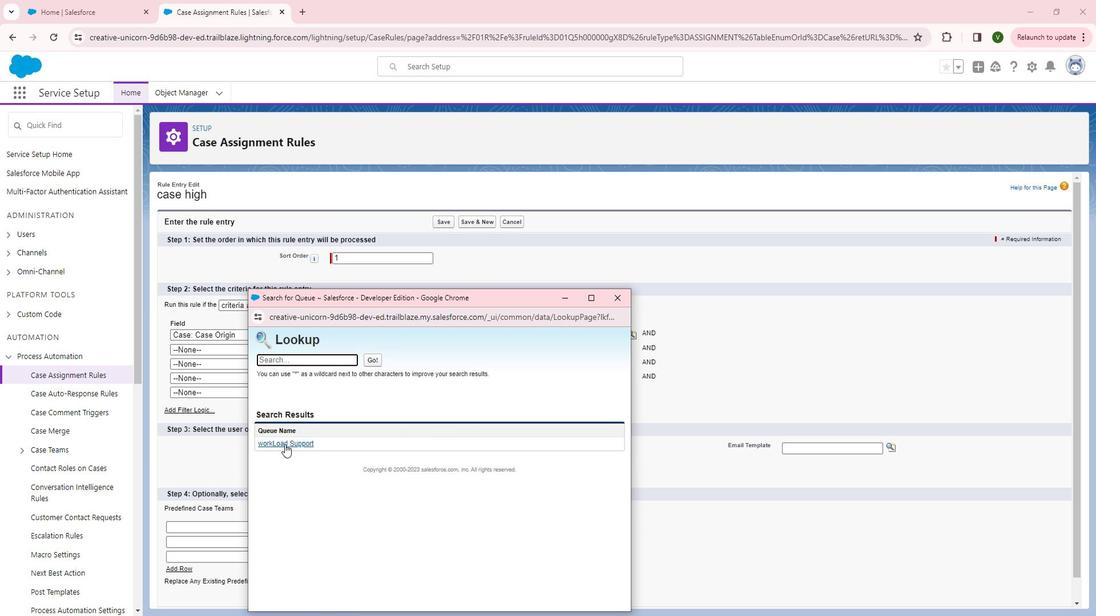 
Action: Mouse pressed left at (294, 438)
Screenshot: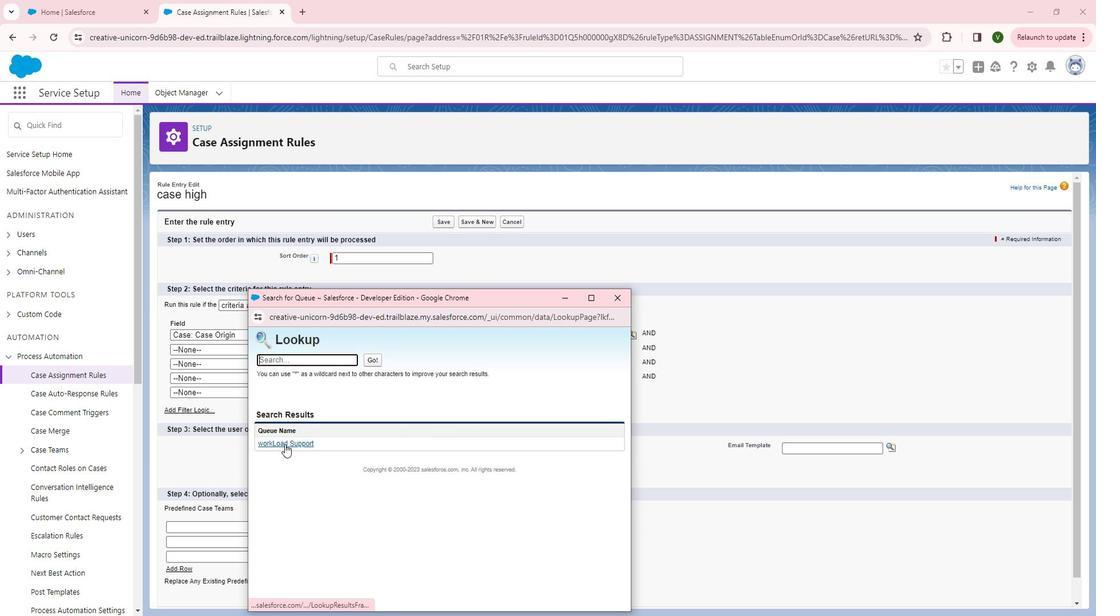 
Action: Mouse moved to (530, 452)
Screenshot: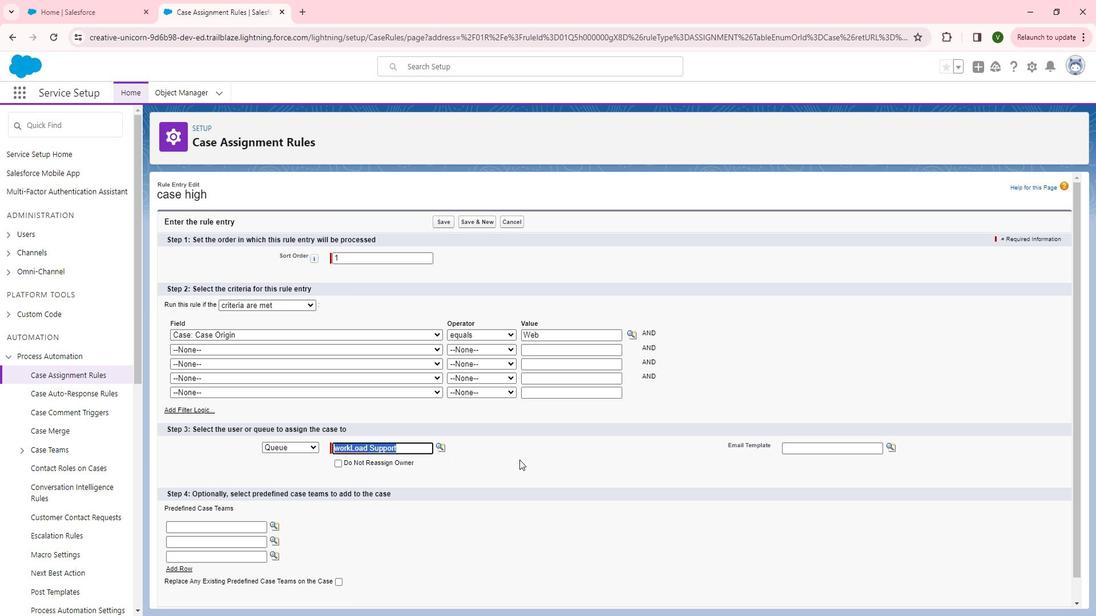 
Action: Mouse scrolled (530, 451) with delta (0, 0)
Screenshot: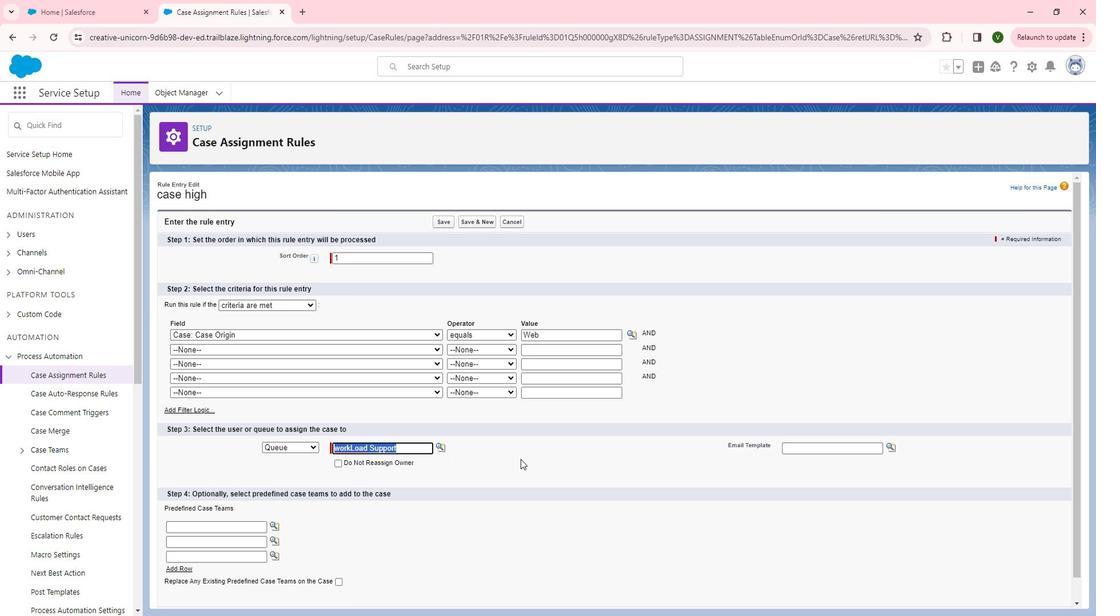 
Action: Mouse scrolled (530, 451) with delta (0, 0)
Screenshot: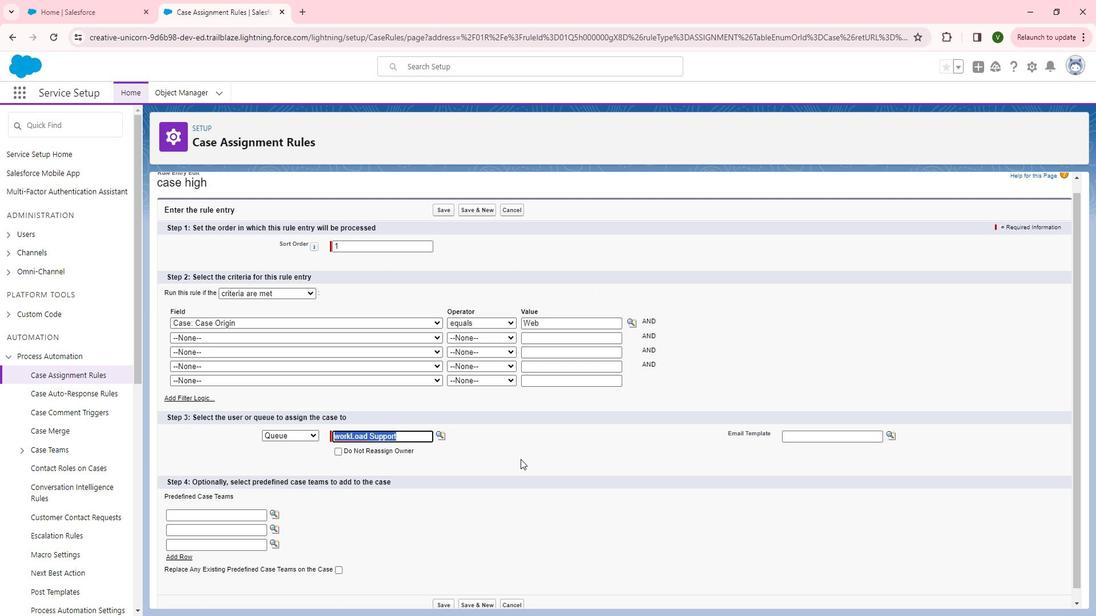 
Action: Mouse moved to (896, 421)
Screenshot: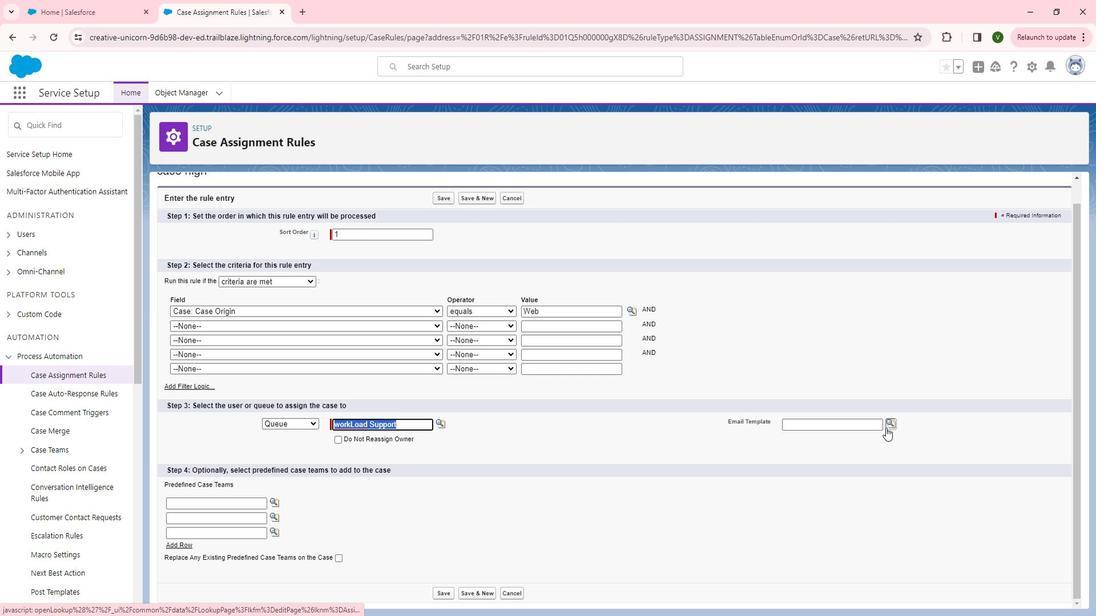 
Action: Mouse pressed left at (896, 421)
Screenshot: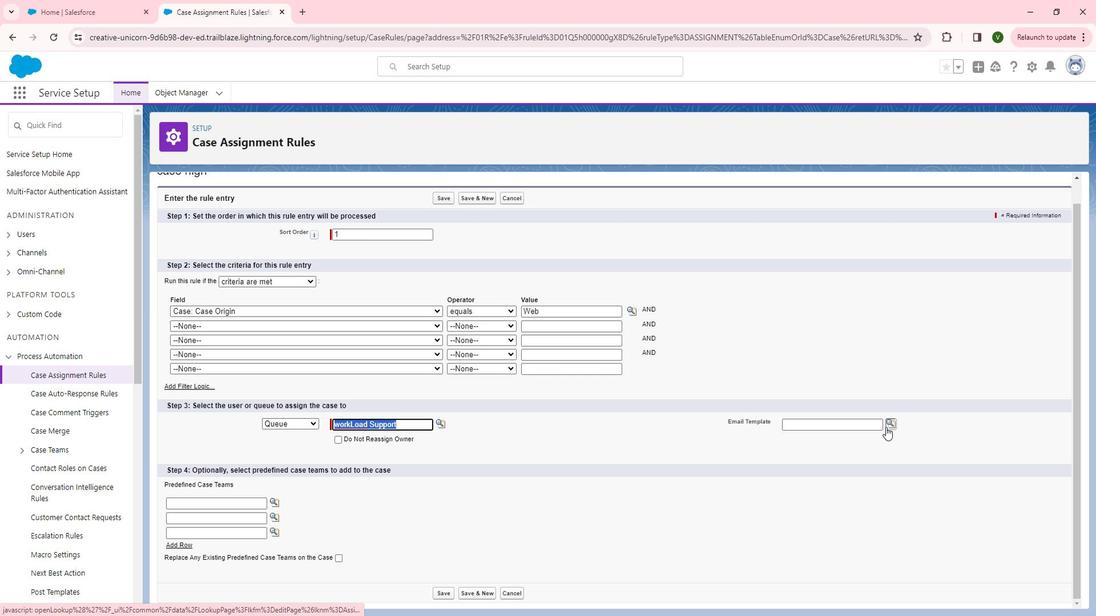 
Action: Mouse moved to (884, 301)
Screenshot: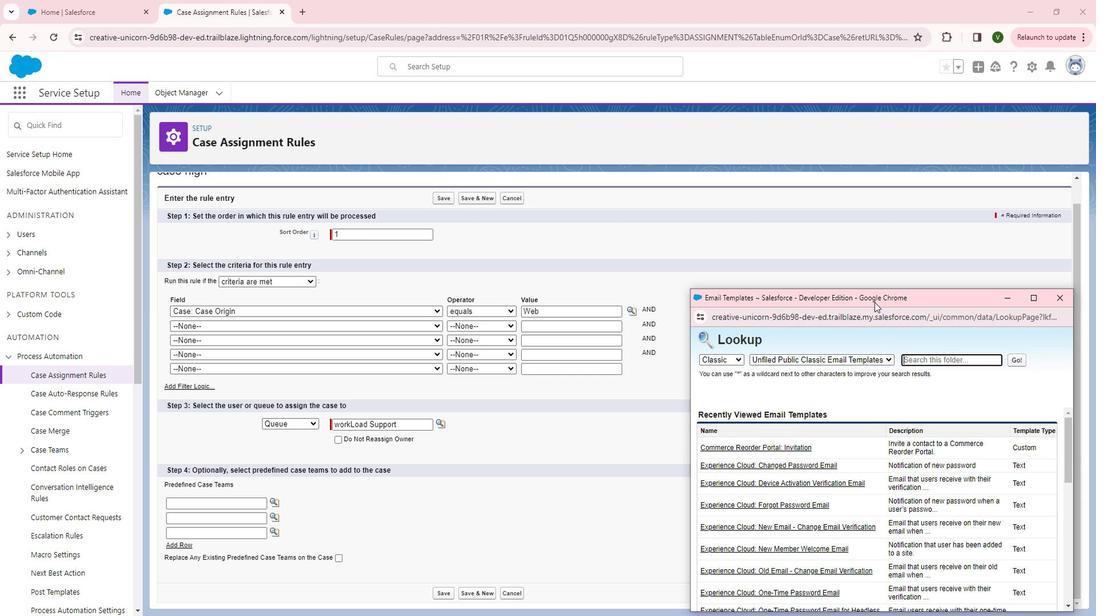 
Action: Mouse pressed left at (884, 301)
Screenshot: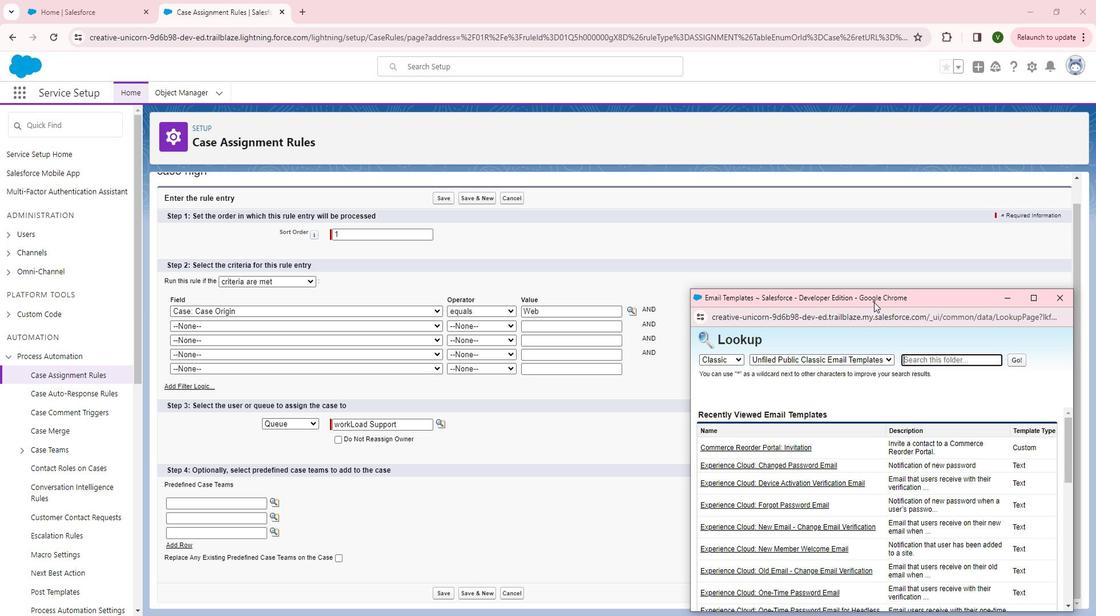 
Action: Mouse moved to (874, 457)
Screenshot: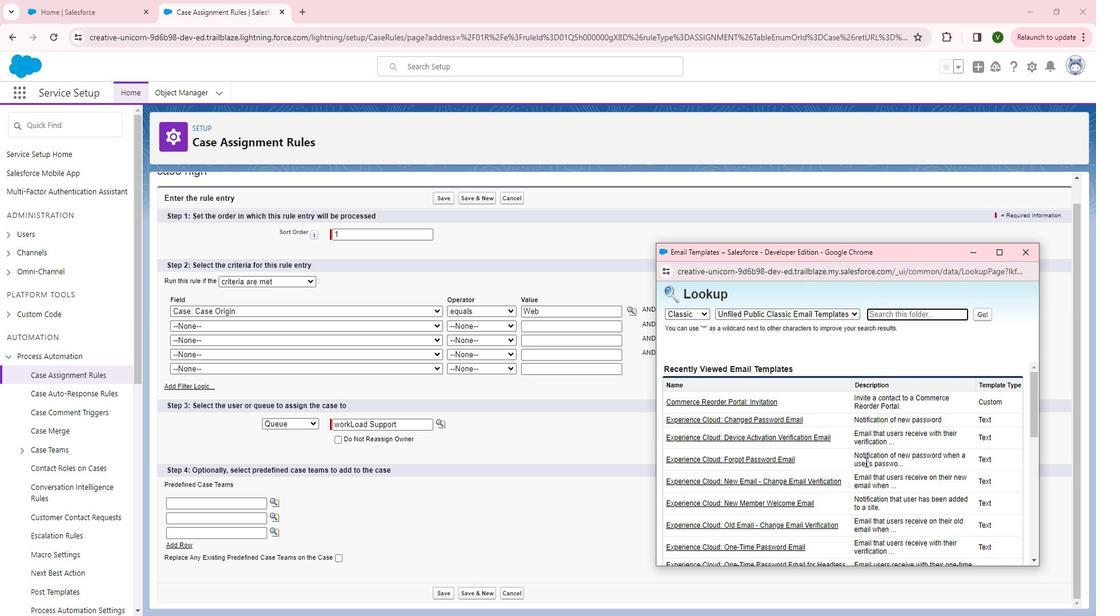 
Action: Mouse scrolled (874, 457) with delta (0, 0)
Screenshot: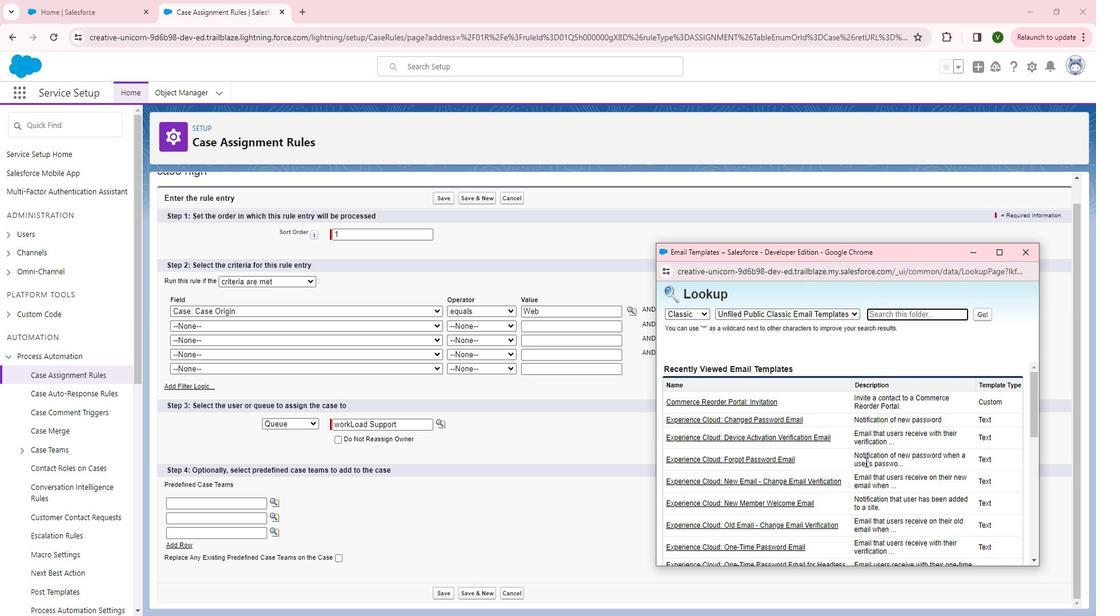 
Action: Mouse scrolled (874, 457) with delta (0, 0)
Screenshot: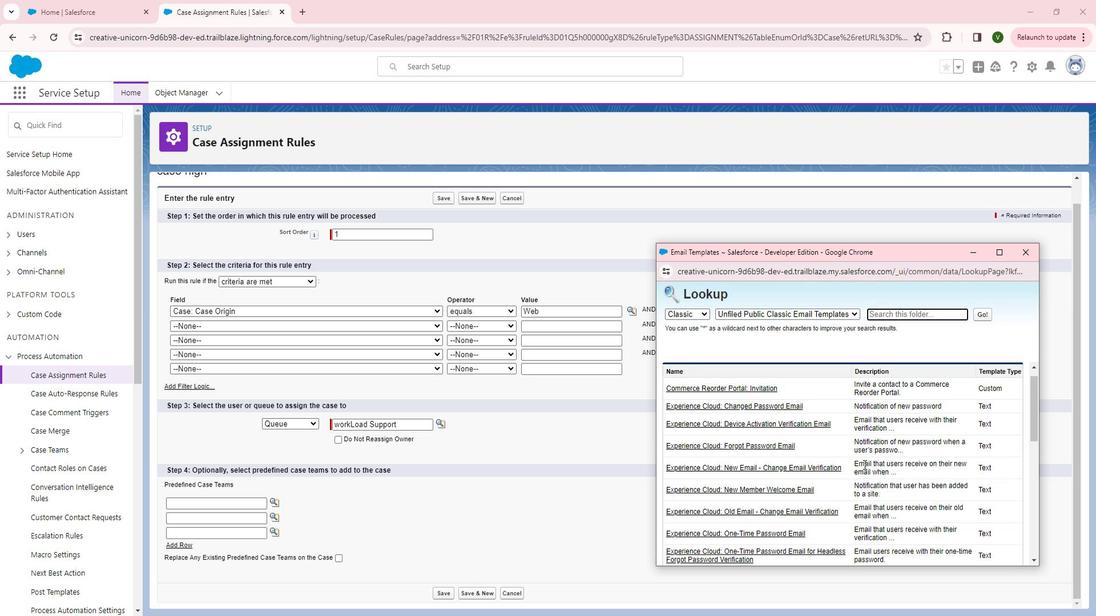 
Action: Mouse moved to (834, 470)
Screenshot: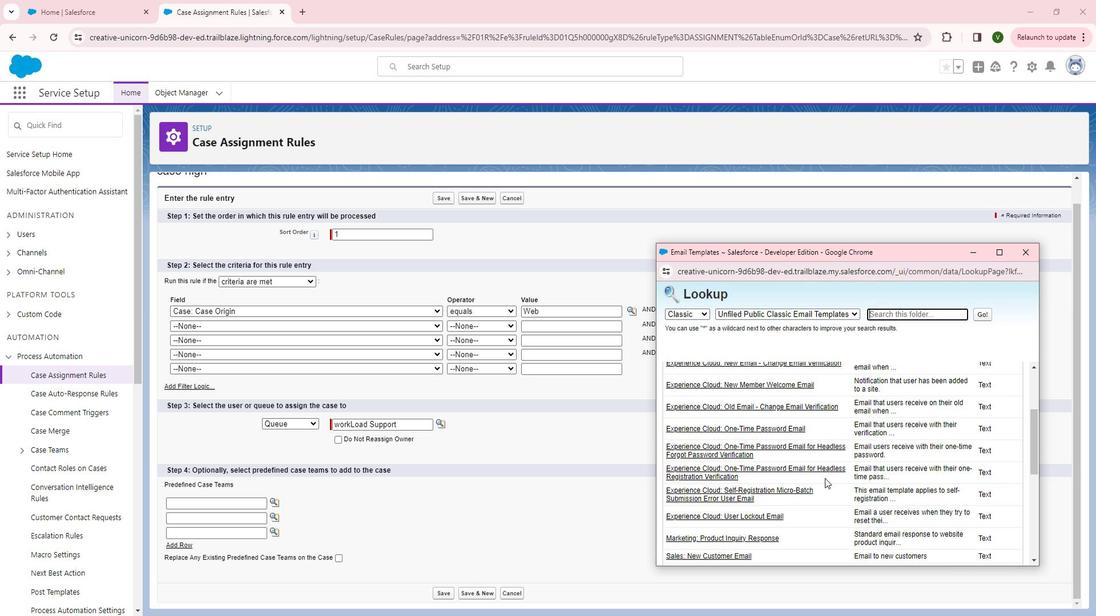 
Action: Mouse scrolled (834, 470) with delta (0, 0)
Screenshot: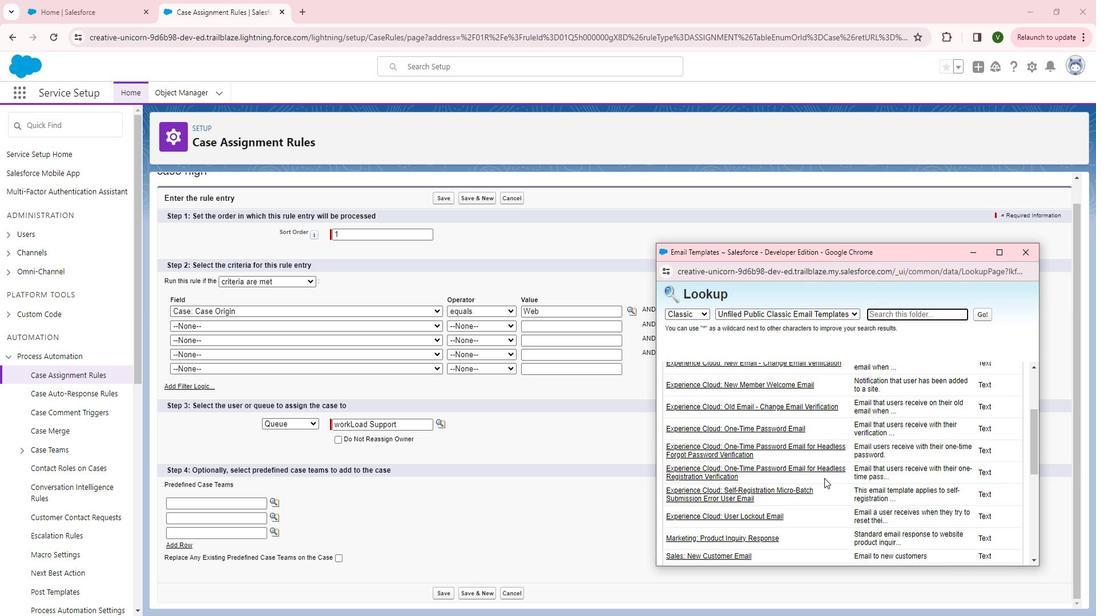 
Action: Mouse scrolled (834, 470) with delta (0, 0)
Screenshot: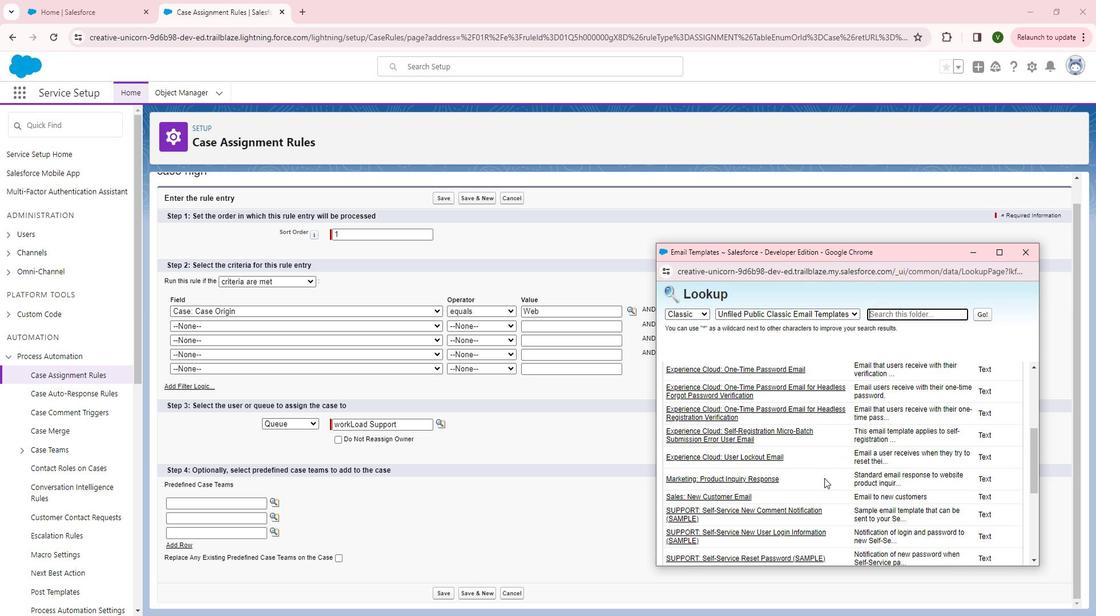 
Action: Mouse moved to (829, 469)
Screenshot: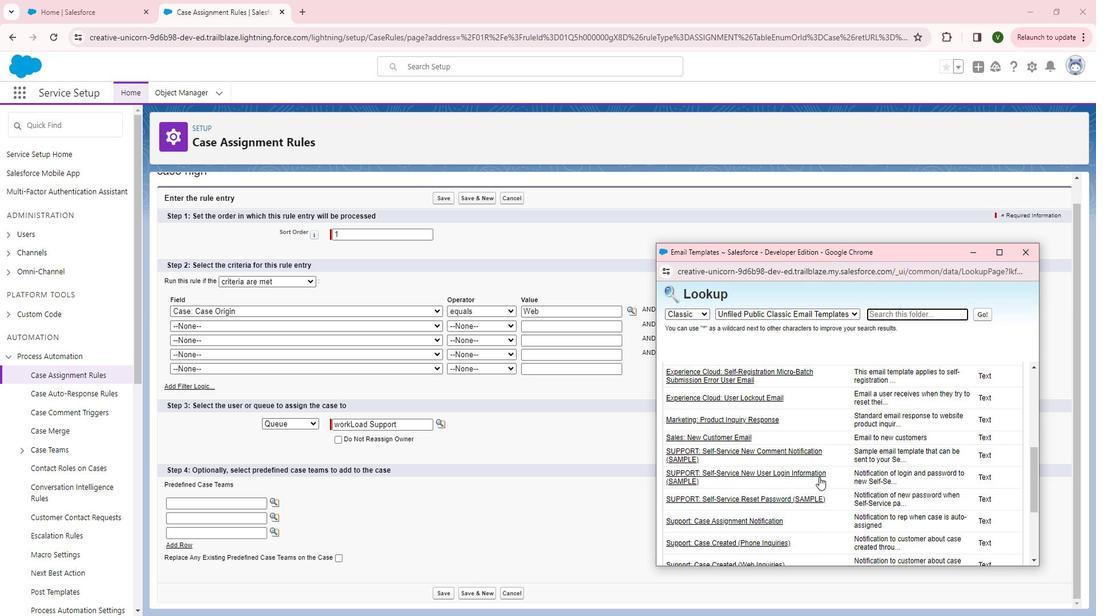 
Action: Mouse scrolled (829, 469) with delta (0, 0)
Screenshot: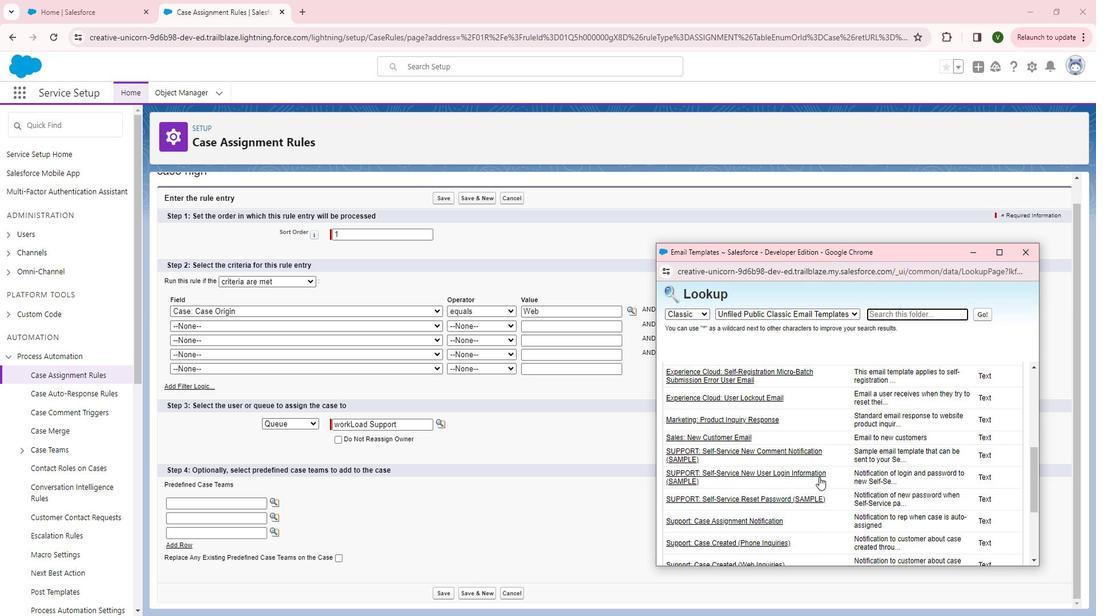 
Action: Mouse moved to (828, 469)
Screenshot: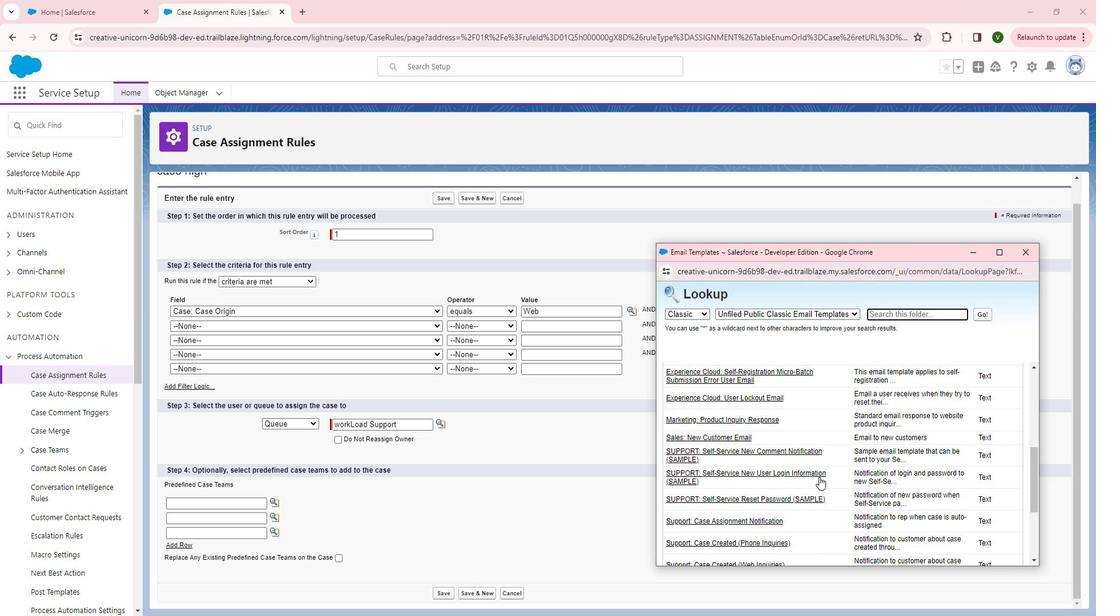 
Action: Mouse scrolled (828, 469) with delta (0, 0)
Screenshot: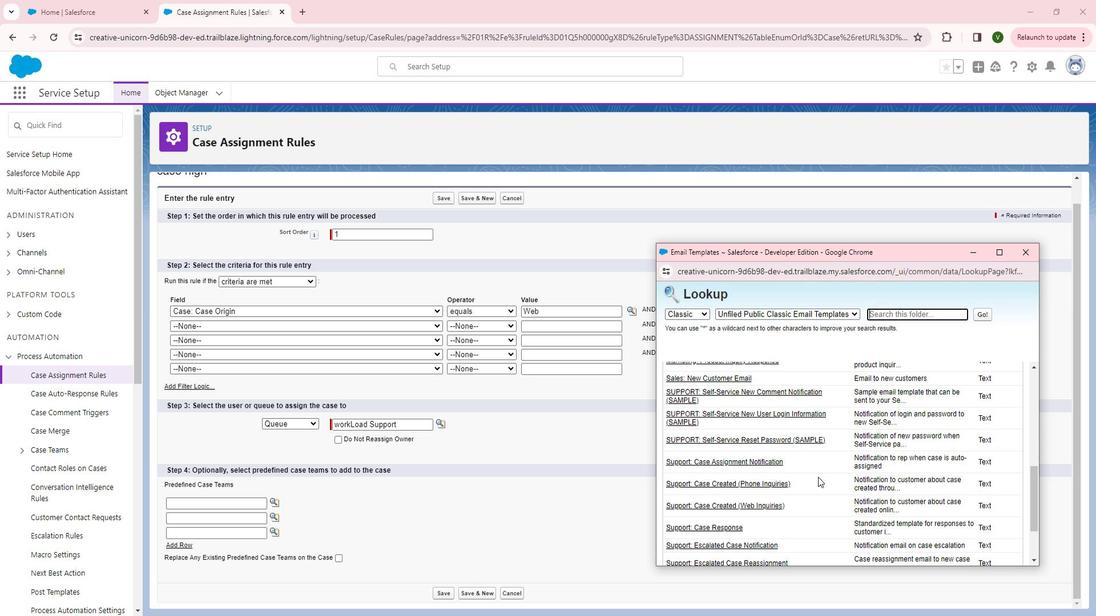 
Action: Mouse scrolled (828, 469) with delta (0, 0)
Screenshot: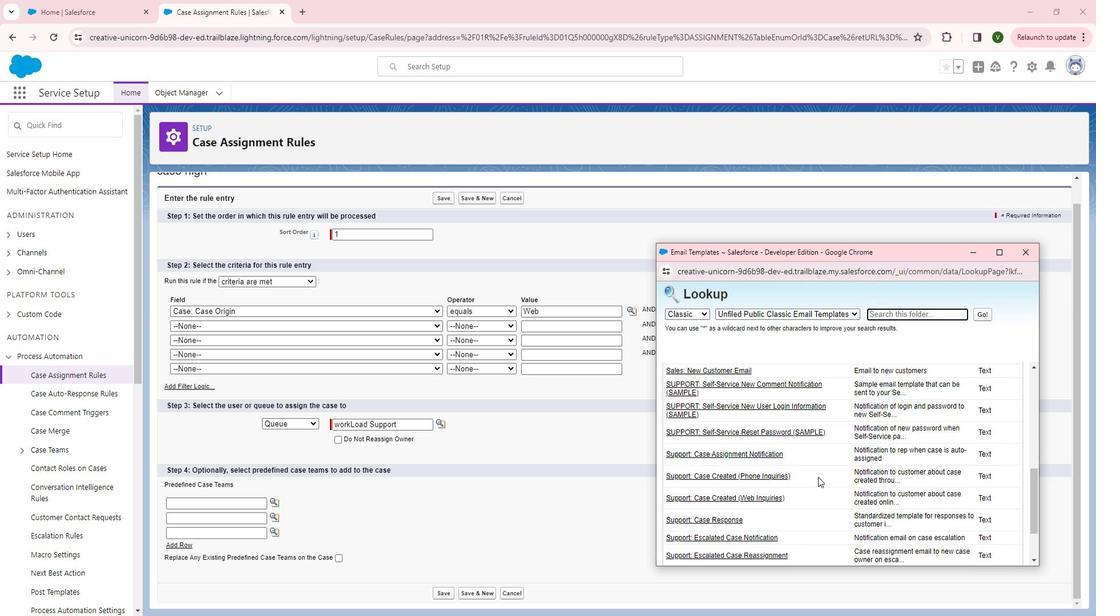
Action: Mouse scrolled (828, 469) with delta (0, 0)
Screenshot: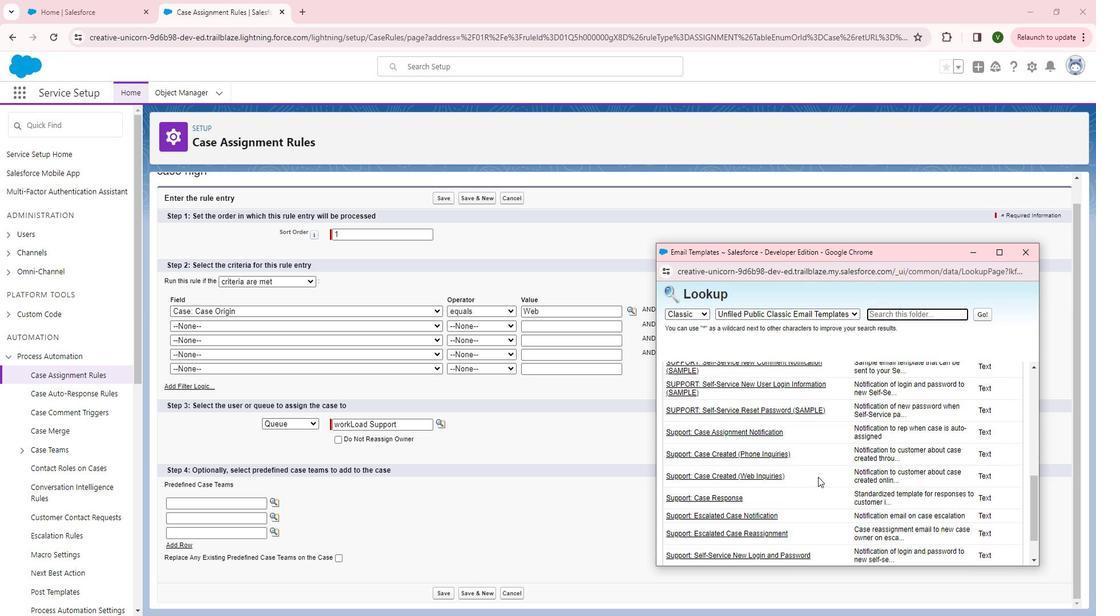 
Action: Mouse moved to (827, 469)
Screenshot: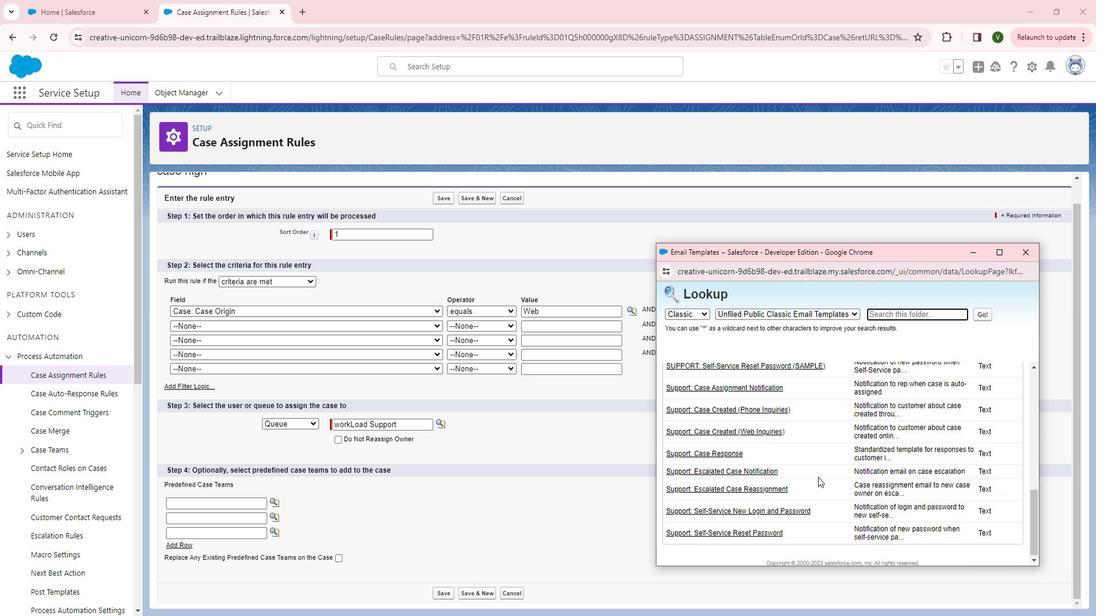 
Action: Mouse scrolled (827, 469) with delta (0, 0)
Screenshot: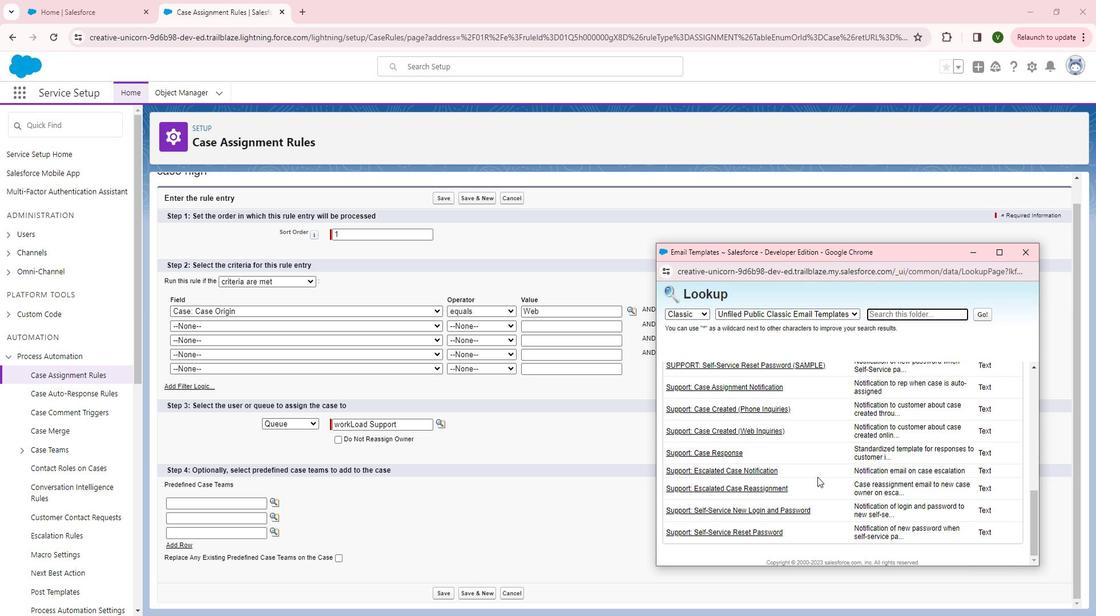 
Action: Mouse moved to (808, 474)
Screenshot: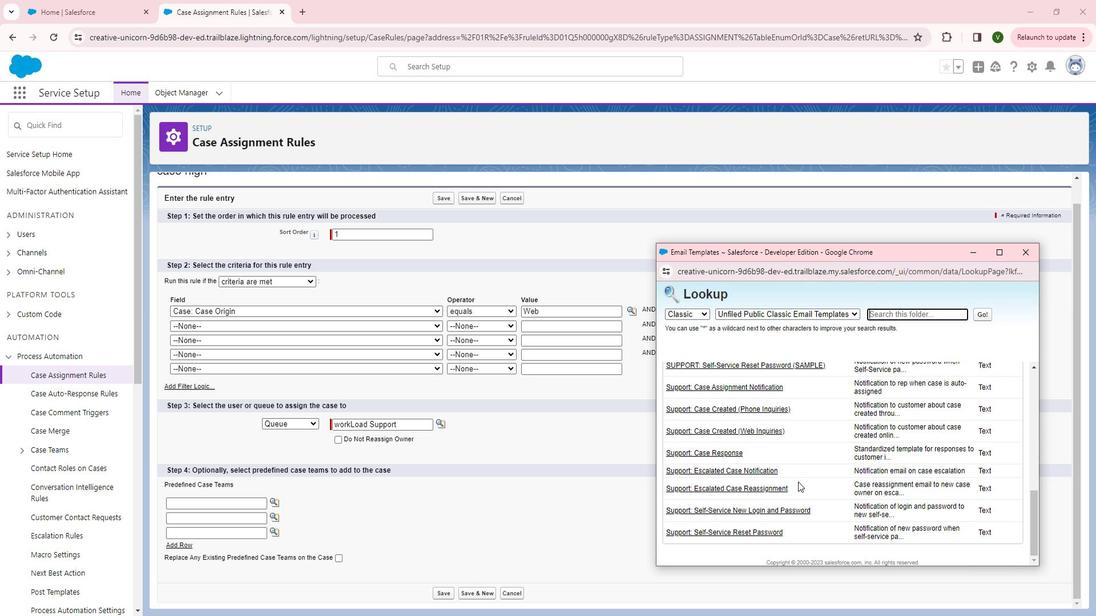 
Action: Mouse scrolled (808, 475) with delta (0, 0)
Screenshot: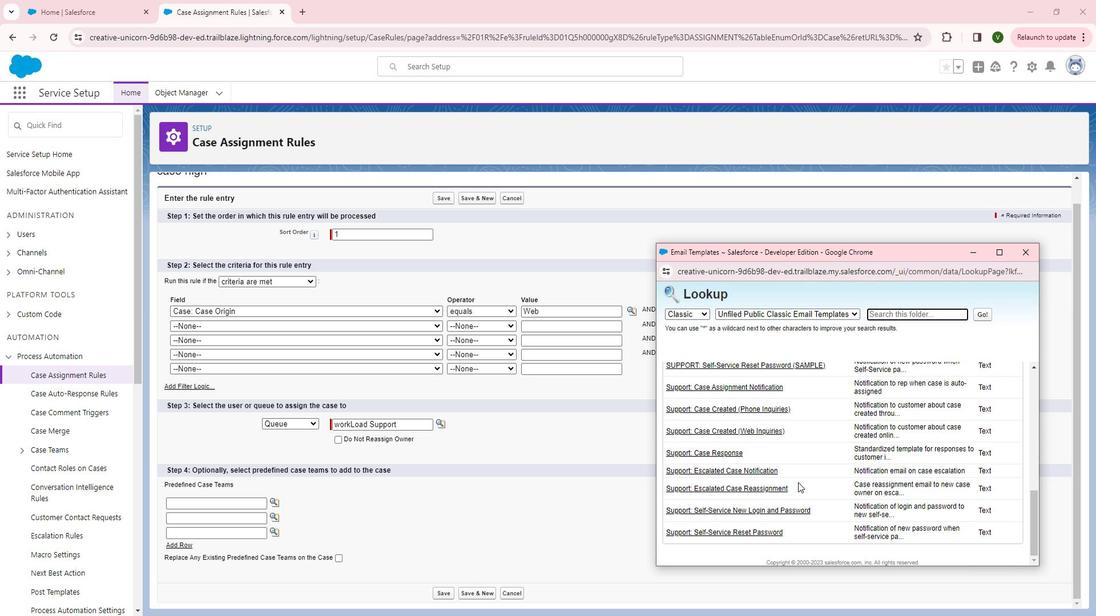 
Action: Mouse moved to (807, 474)
Screenshot: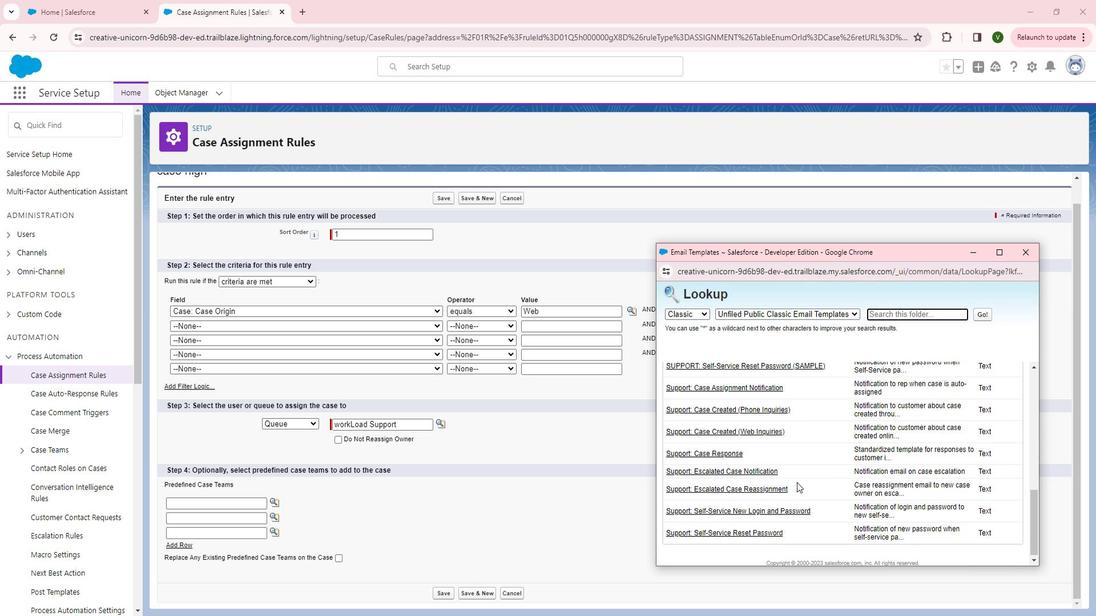 
Action: Mouse scrolled (807, 475) with delta (0, 0)
Screenshot: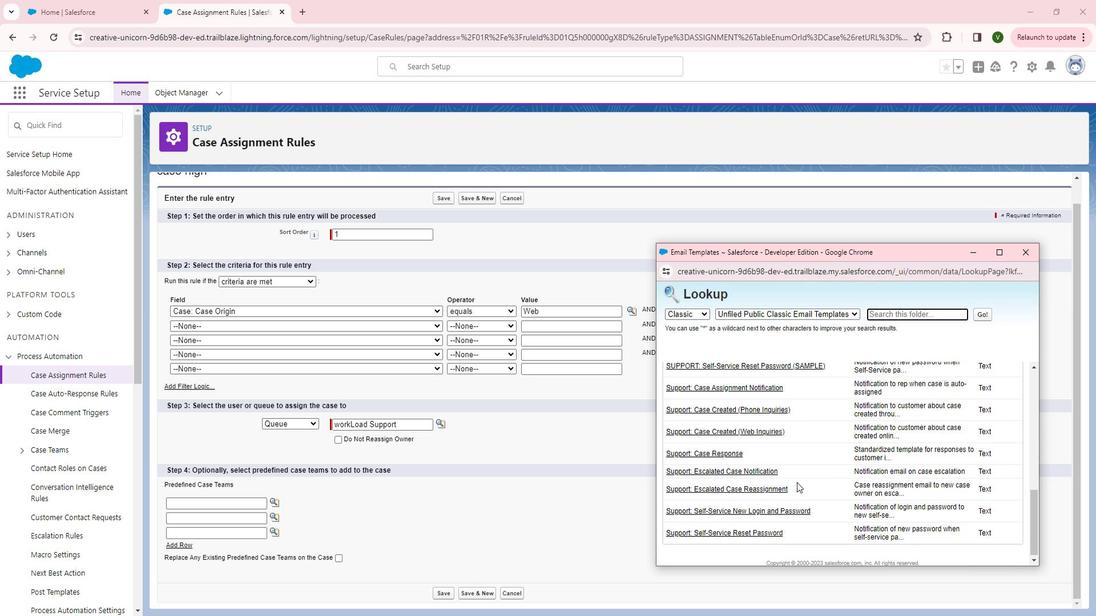 
Action: Mouse moved to (726, 497)
Screenshot: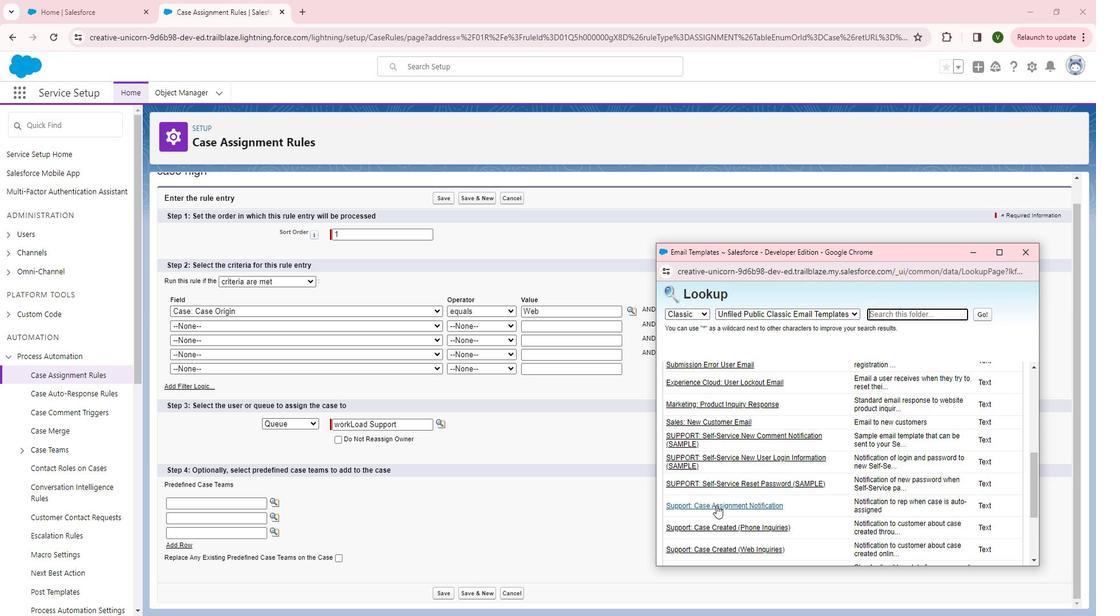 
Action: Mouse pressed left at (726, 497)
Screenshot: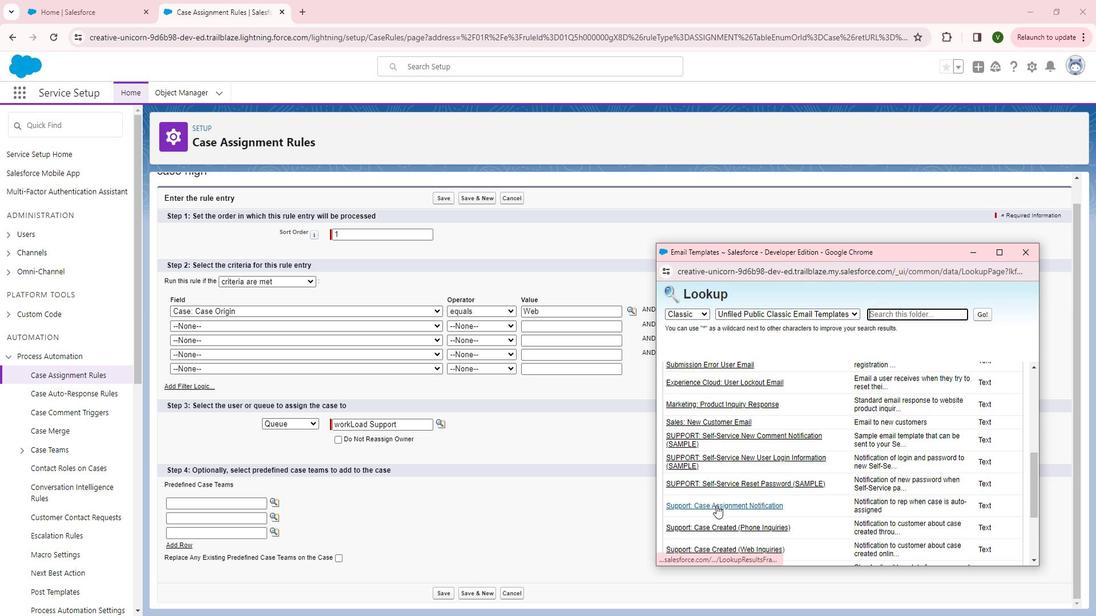 
Action: Mouse moved to (402, 505)
Screenshot: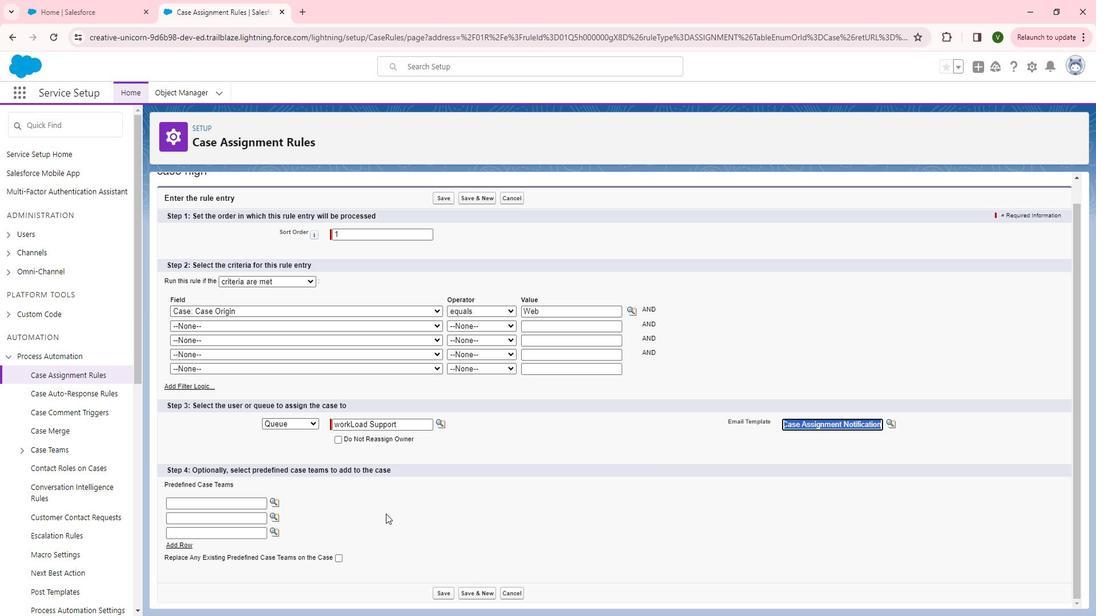 
Action: Mouse scrolled (402, 504) with delta (0, 0)
Screenshot: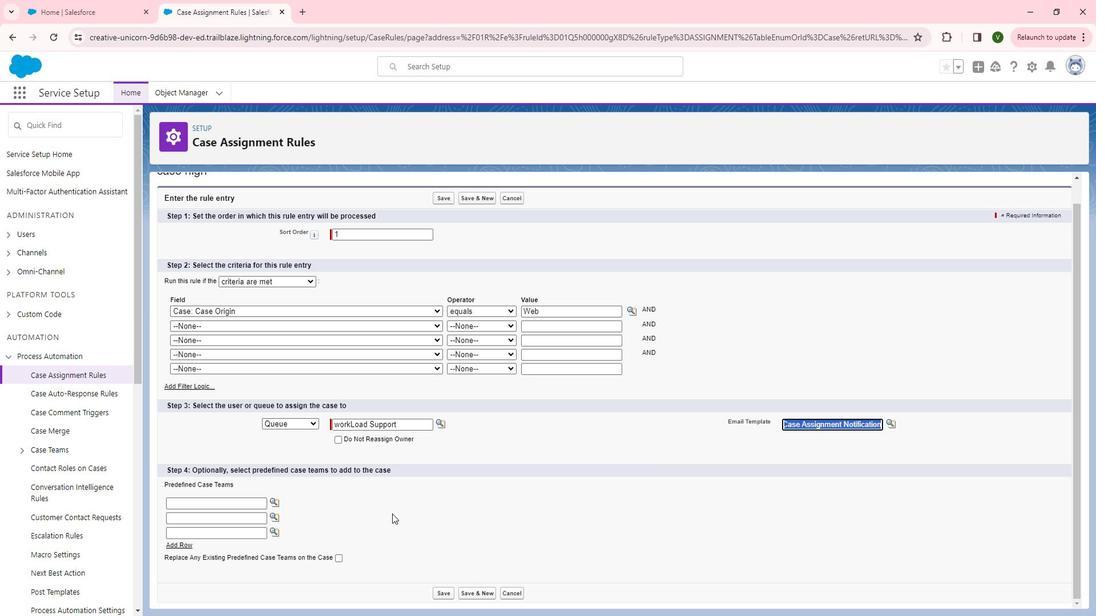 
Action: Mouse scrolled (402, 504) with delta (0, 0)
Screenshot: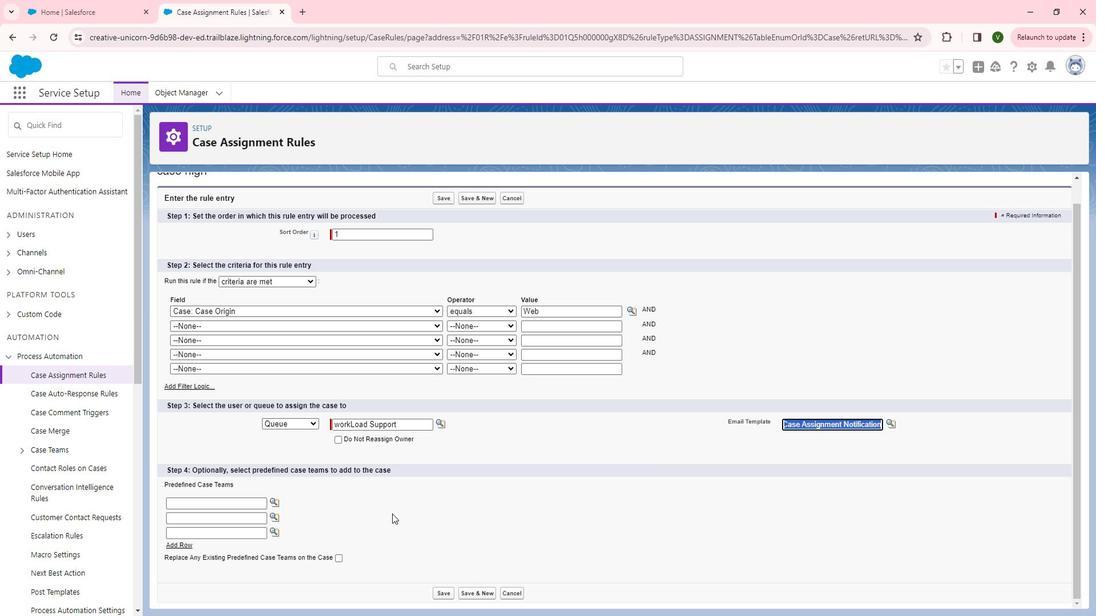 
Action: Mouse moved to (451, 581)
Screenshot: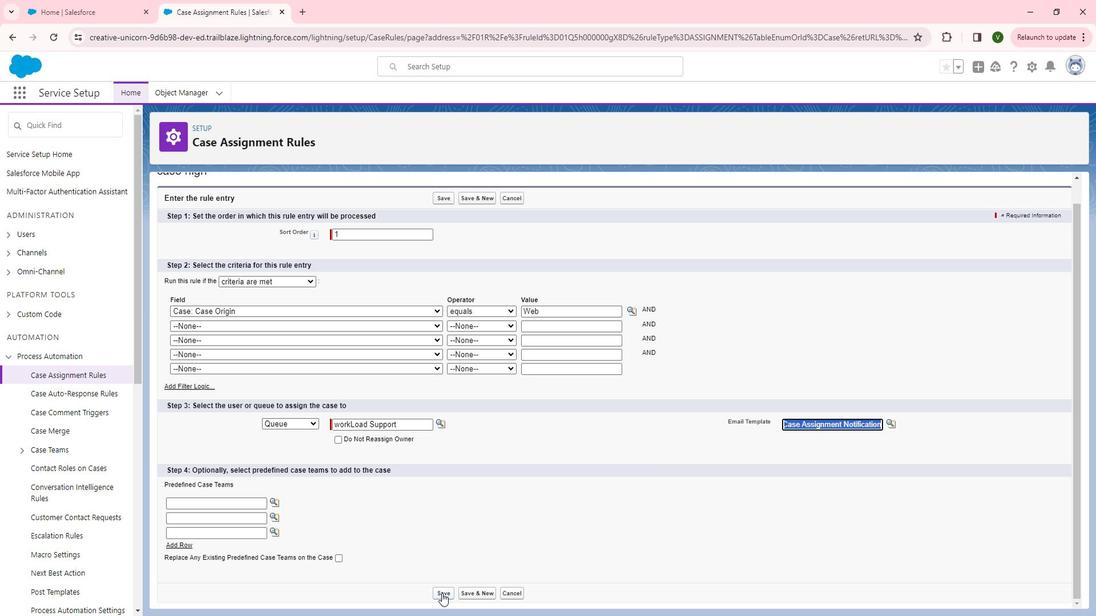 
Action: Mouse pressed left at (451, 581)
Screenshot: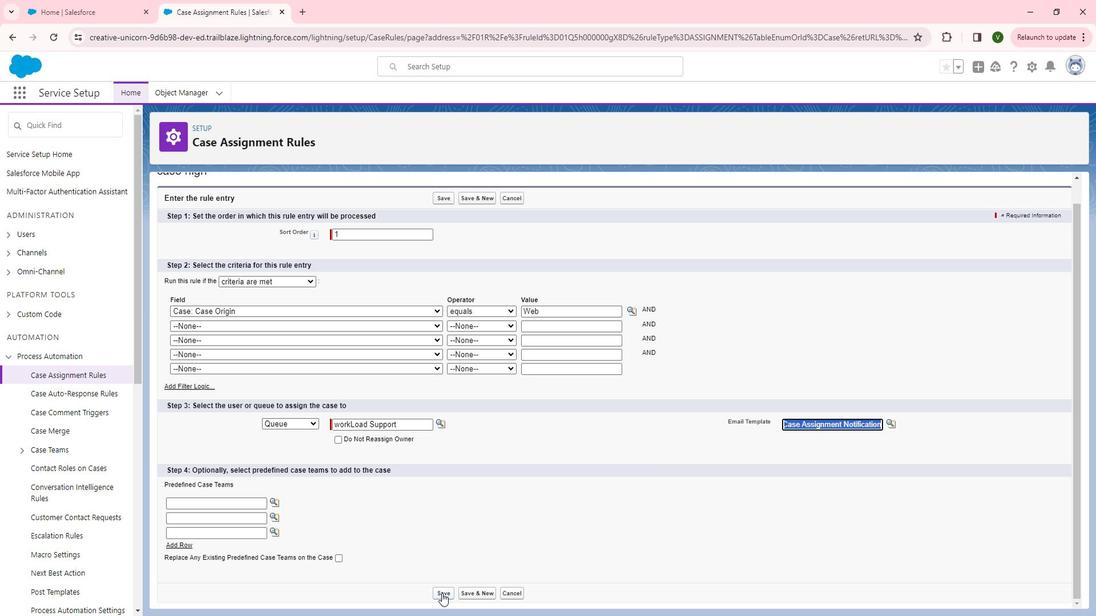 
Action: Mouse moved to (520, 442)
Screenshot: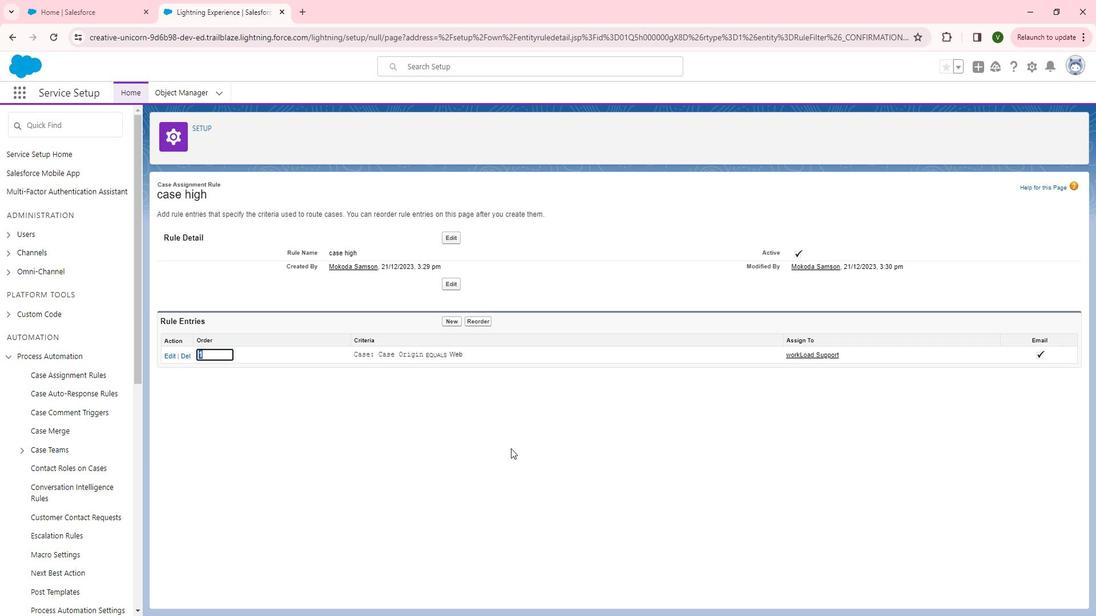 
